 Task: Search one way flight ticket for 1 adult, 6 children, 1 infant in seat and 1 infant on lap in business from Unalaska: Unalaska Airport (tom Madsen/dutch Harbor Airport) to New Bern: Coastal Carolina Regional Airport (was Craven County Regional) on 5-4-2023. Choice of flights is Alaska. Number of bags: 8 checked bags. Price is upto 45000. Outbound departure time preference is 9:30.
Action: Mouse moved to (382, 322)
Screenshot: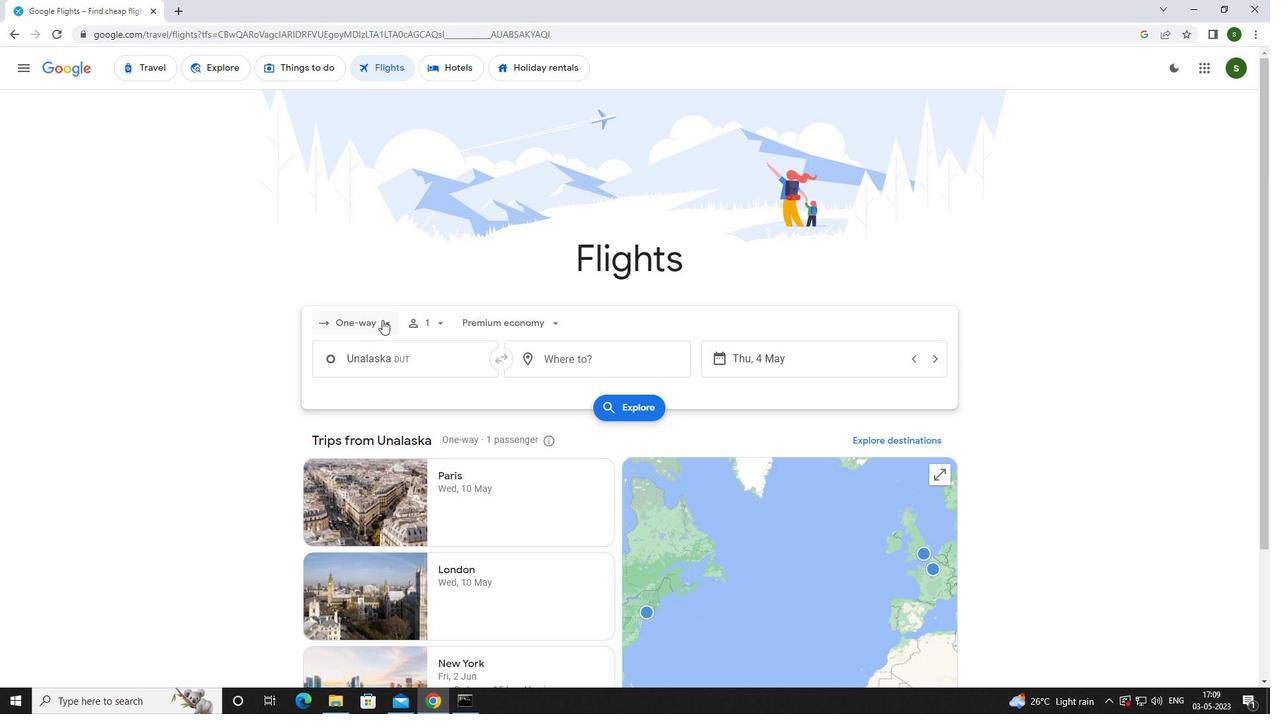 
Action: Mouse pressed left at (382, 322)
Screenshot: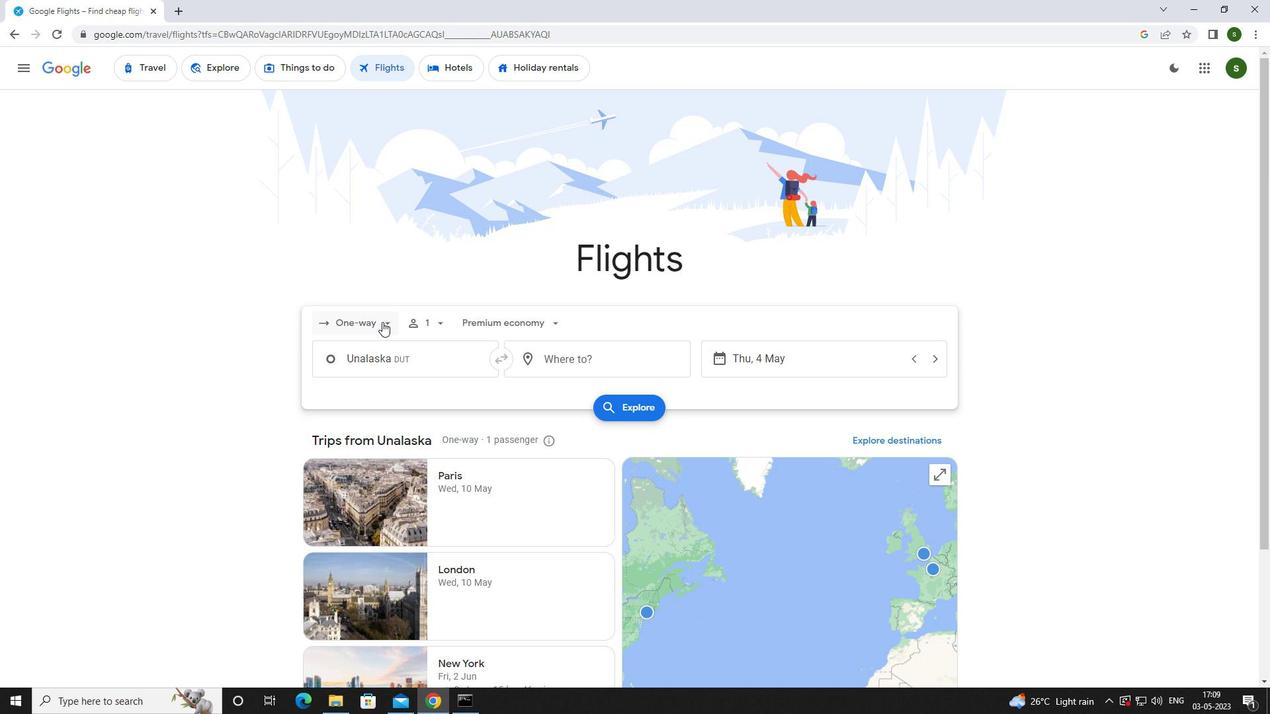 
Action: Mouse moved to (393, 375)
Screenshot: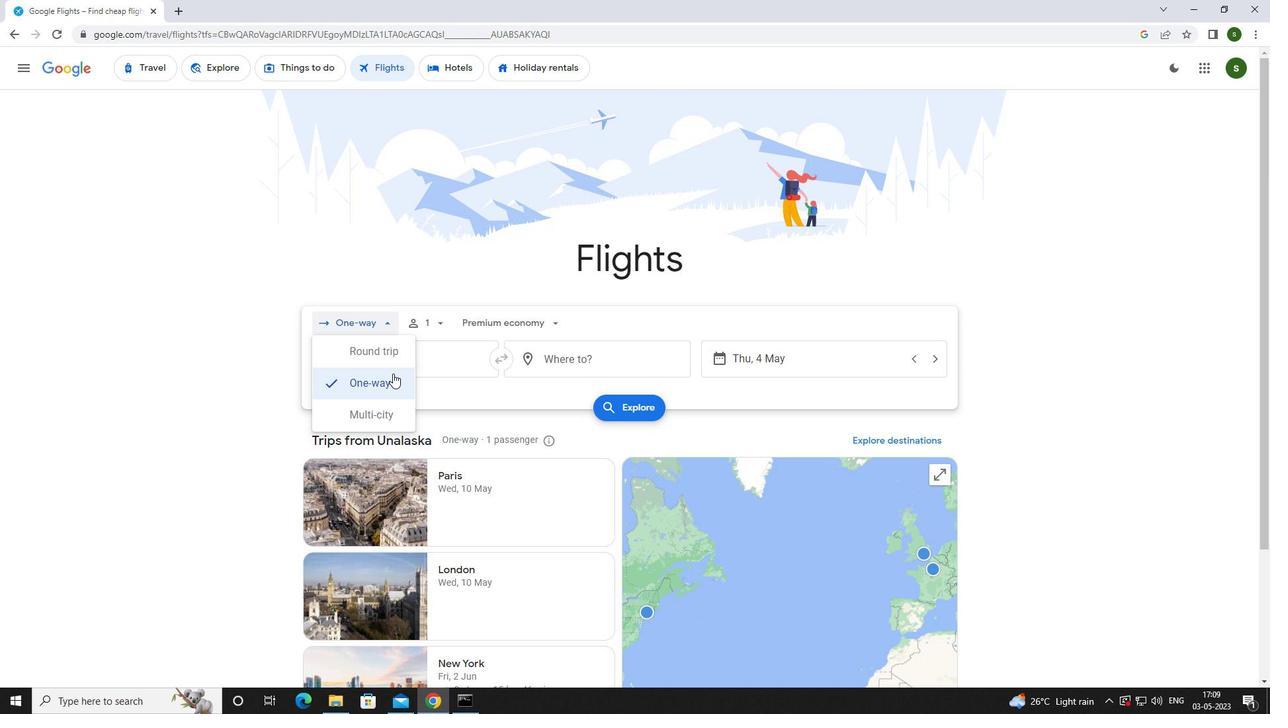 
Action: Mouse pressed left at (393, 375)
Screenshot: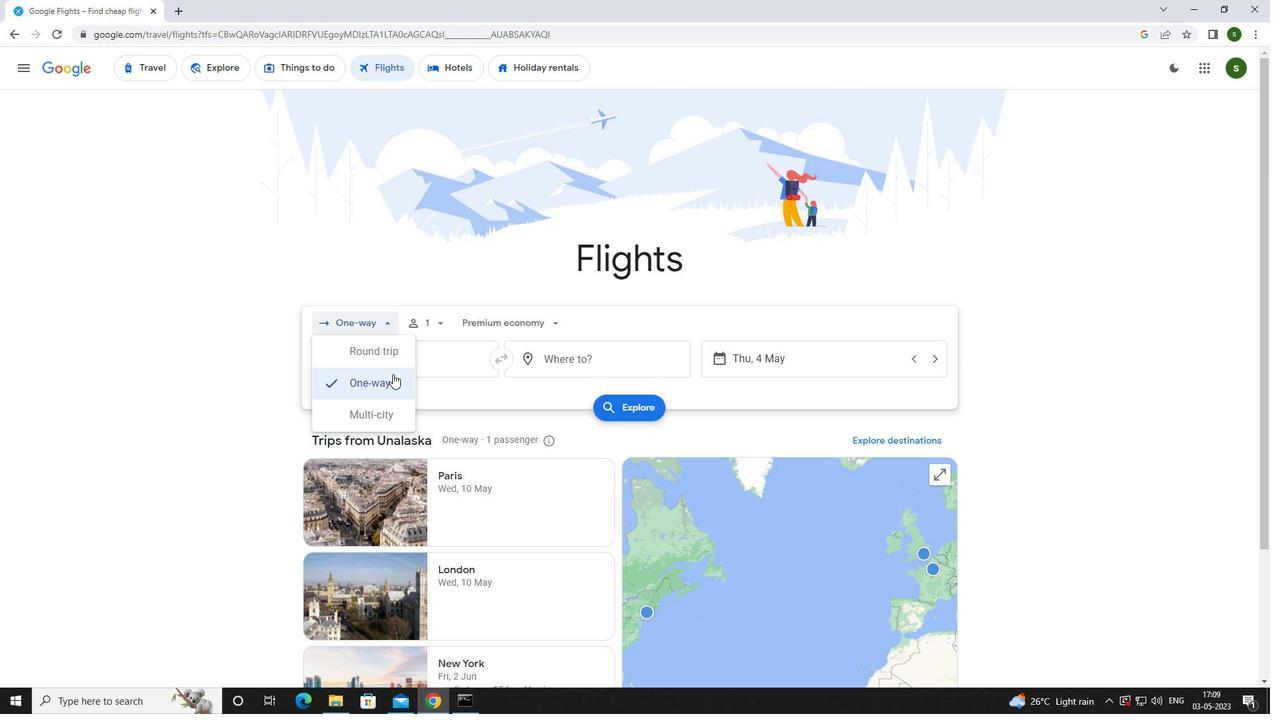 
Action: Mouse moved to (439, 324)
Screenshot: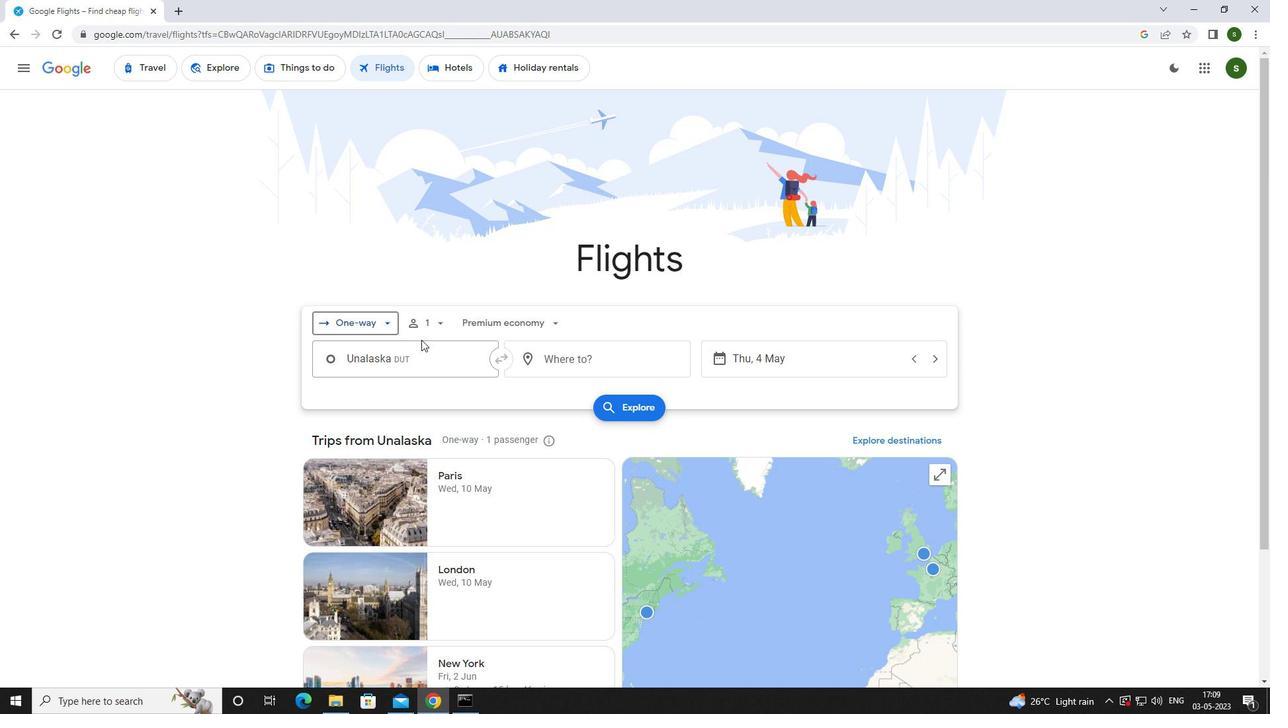 
Action: Mouse pressed left at (439, 324)
Screenshot: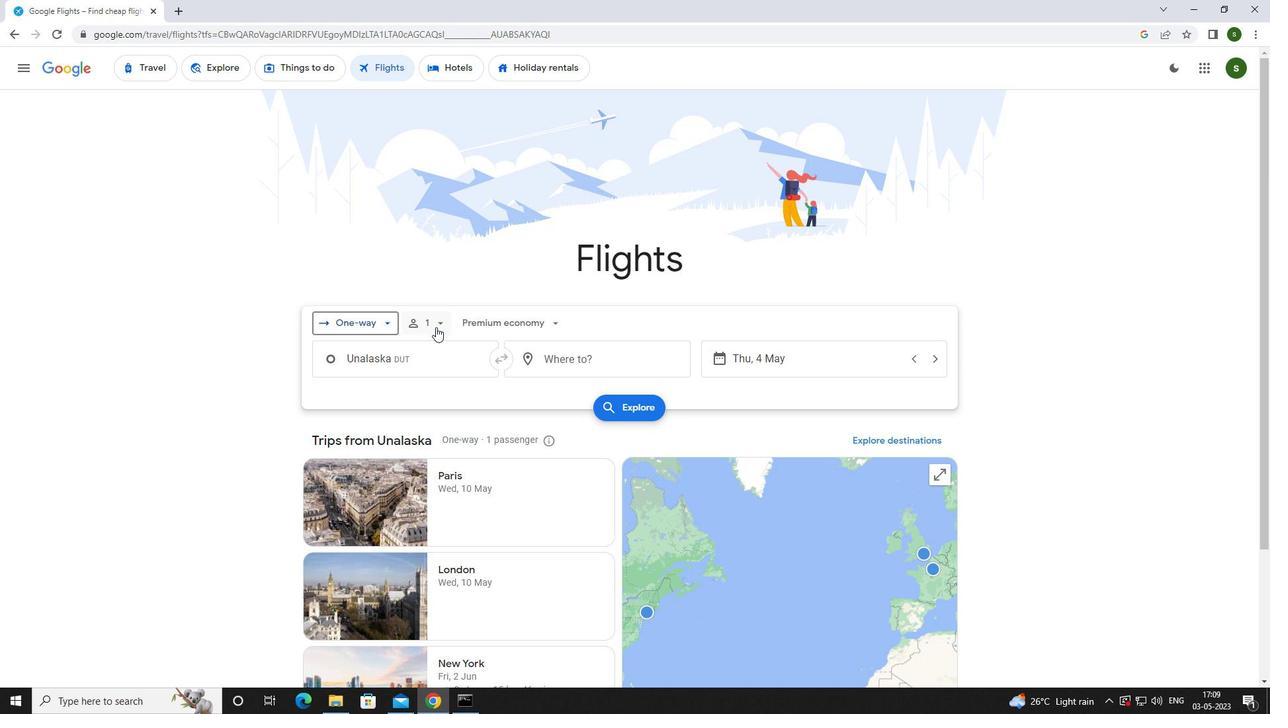 
Action: Mouse moved to (540, 388)
Screenshot: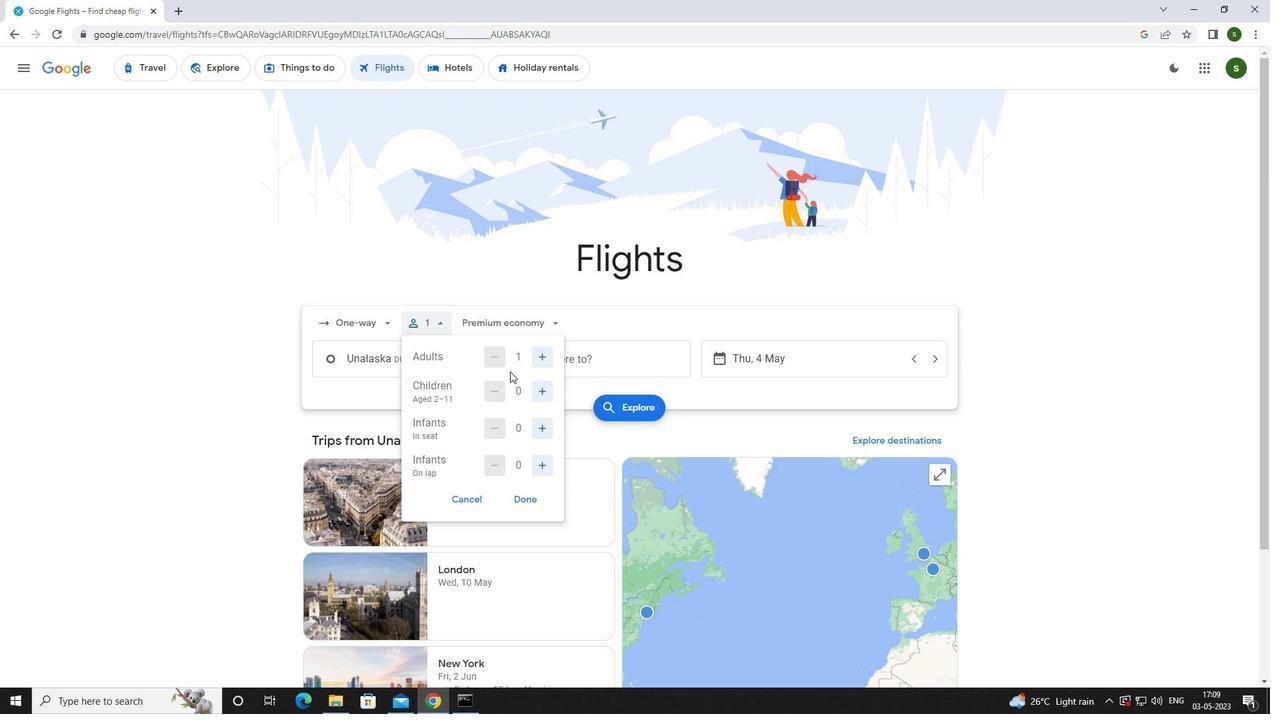 
Action: Mouse pressed left at (540, 388)
Screenshot: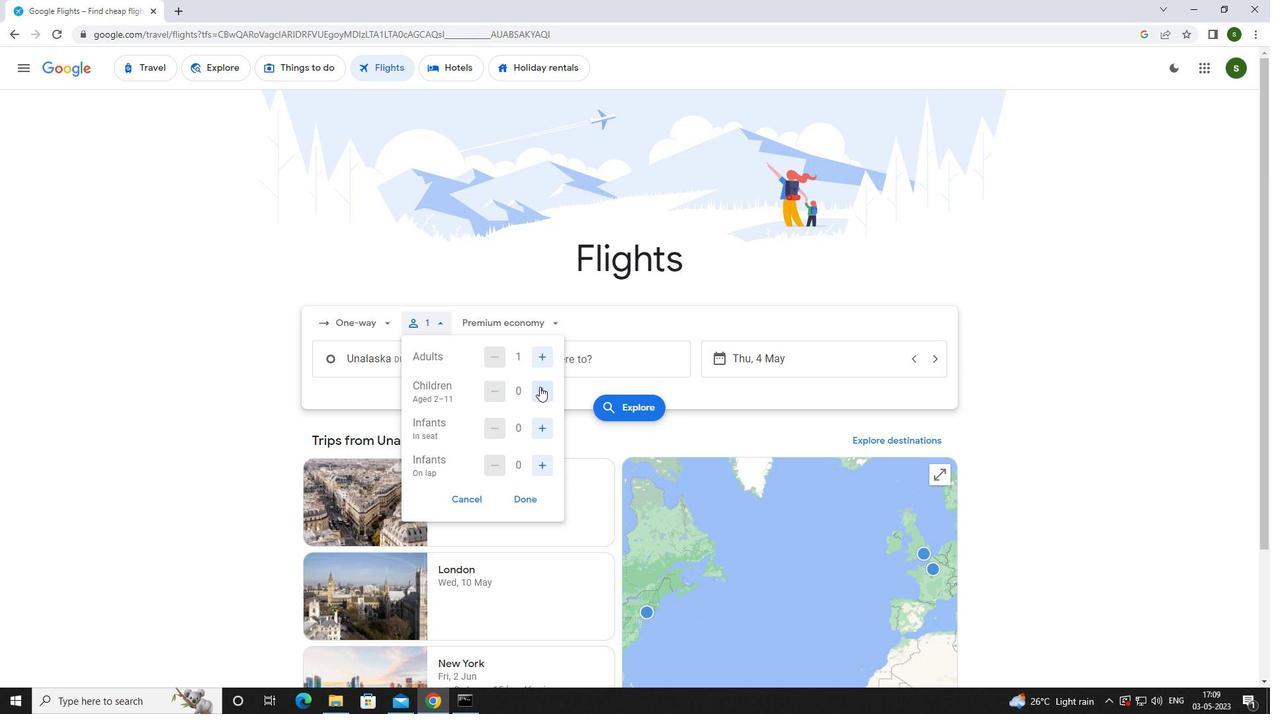
Action: Mouse pressed left at (540, 388)
Screenshot: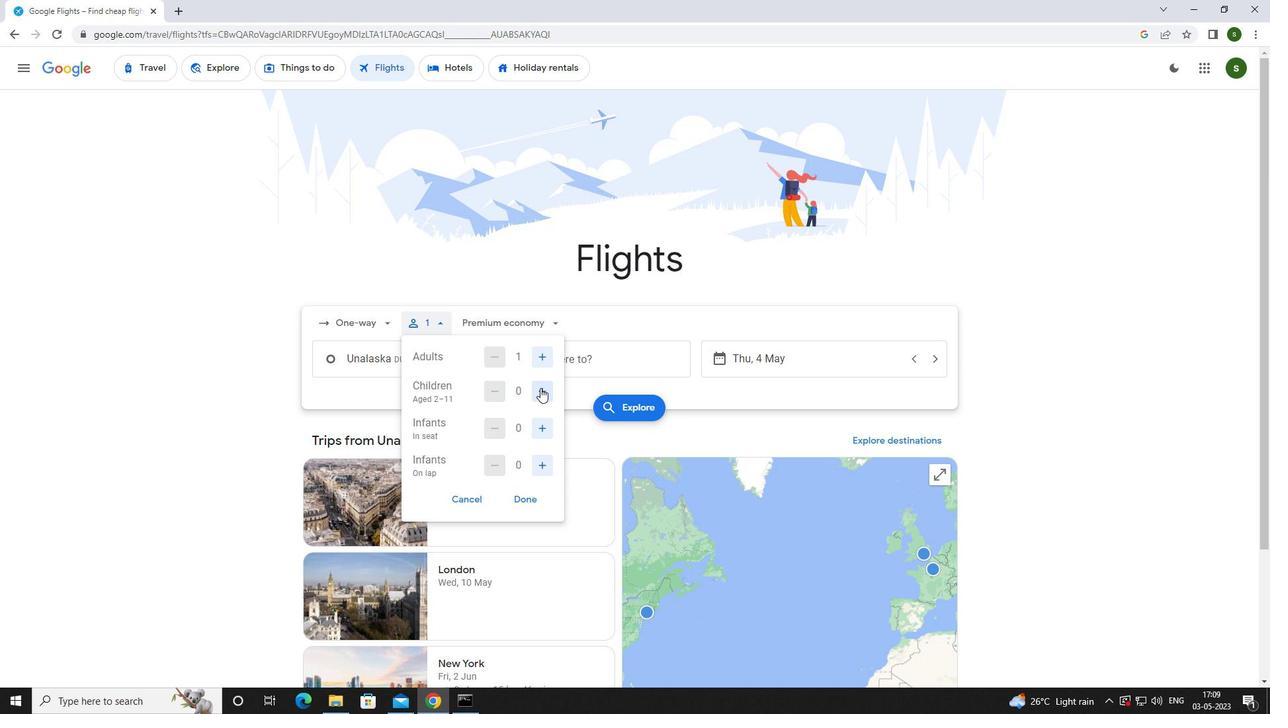 
Action: Mouse pressed left at (540, 388)
Screenshot: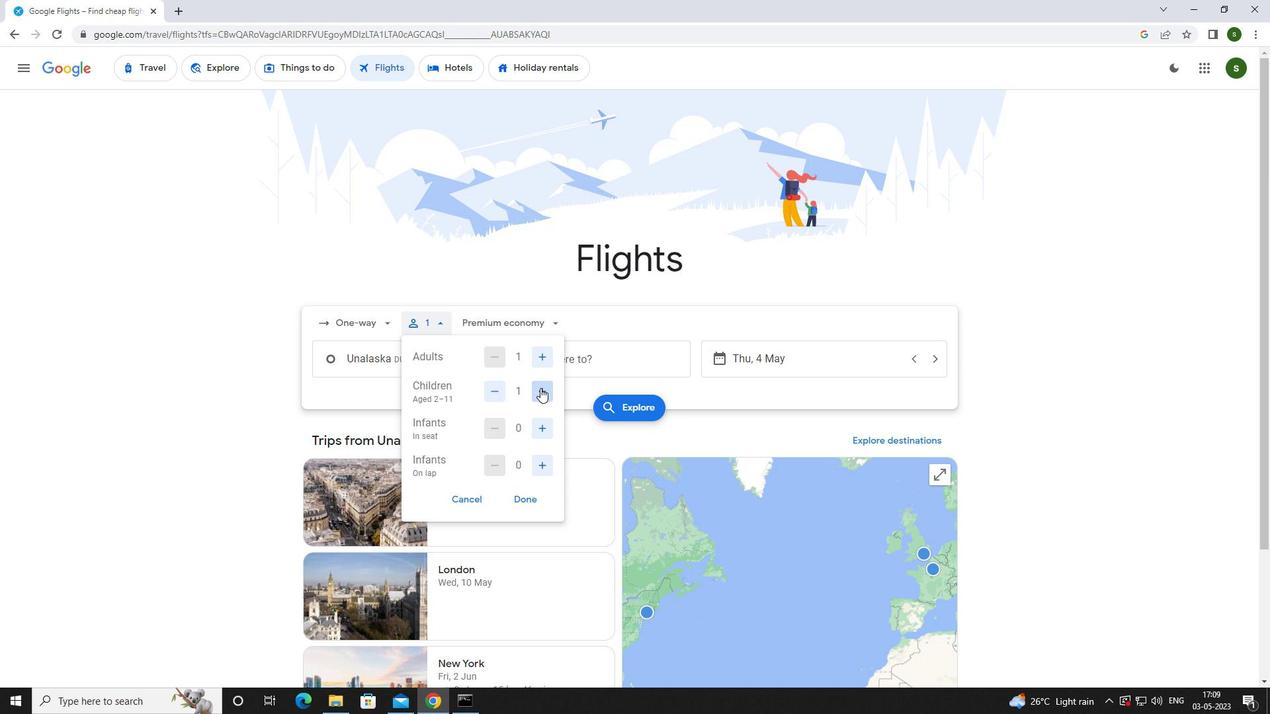 
Action: Mouse pressed left at (540, 388)
Screenshot: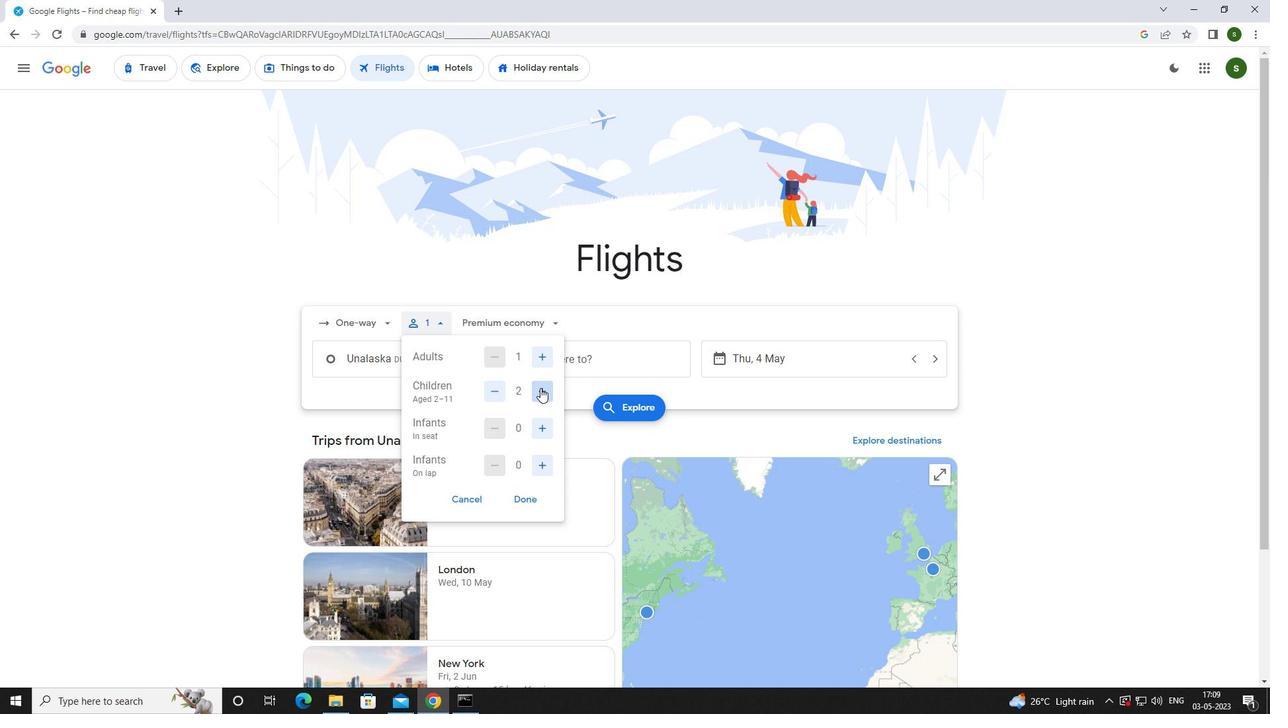 
Action: Mouse pressed left at (540, 388)
Screenshot: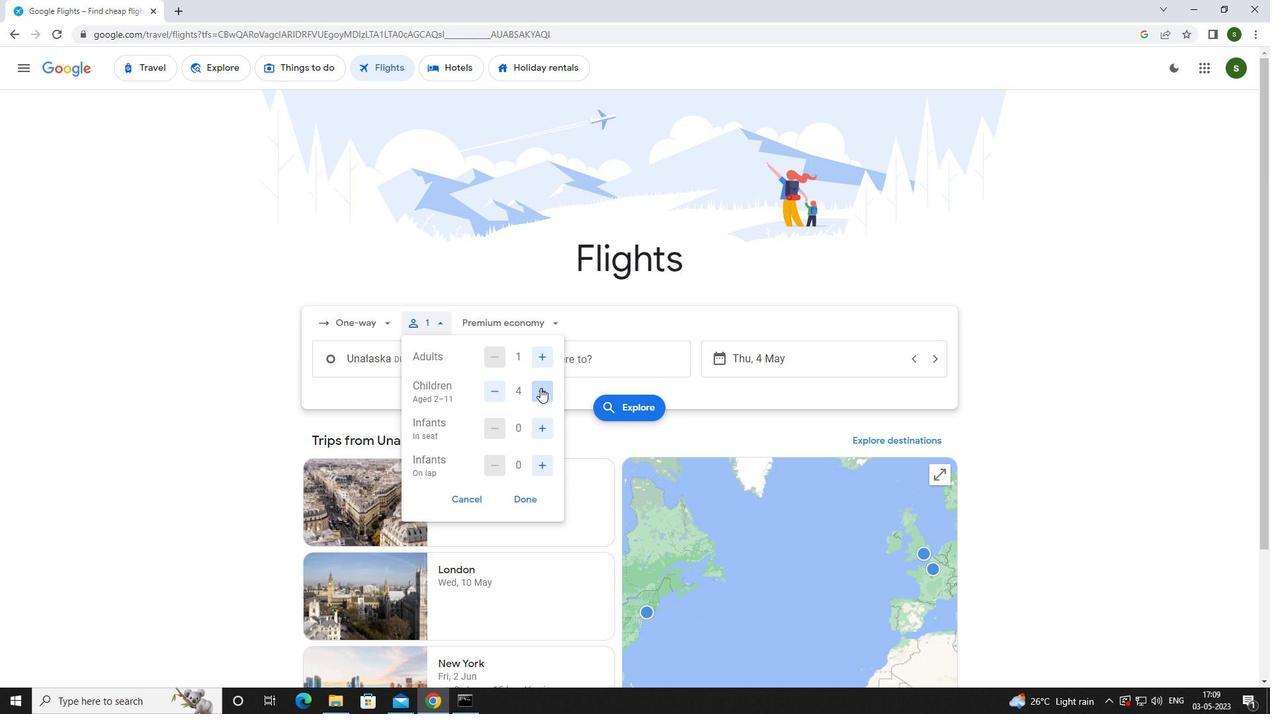 
Action: Mouse pressed left at (540, 388)
Screenshot: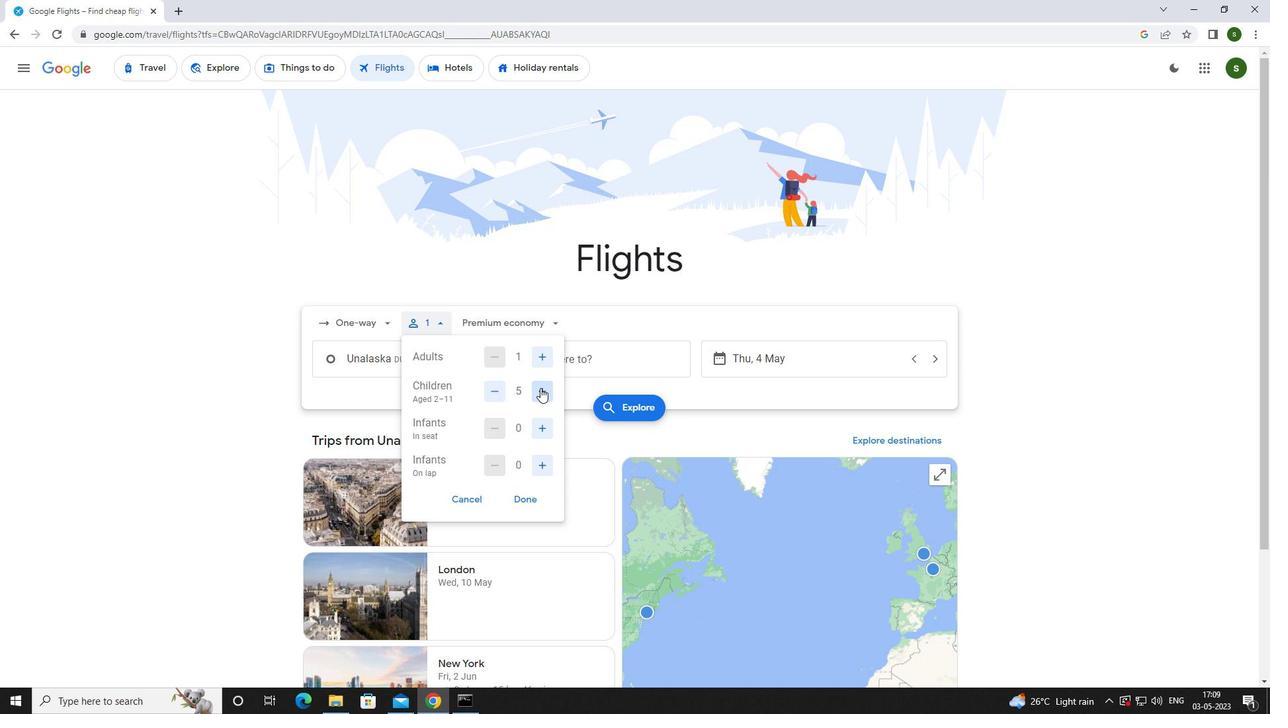 
Action: Mouse moved to (545, 419)
Screenshot: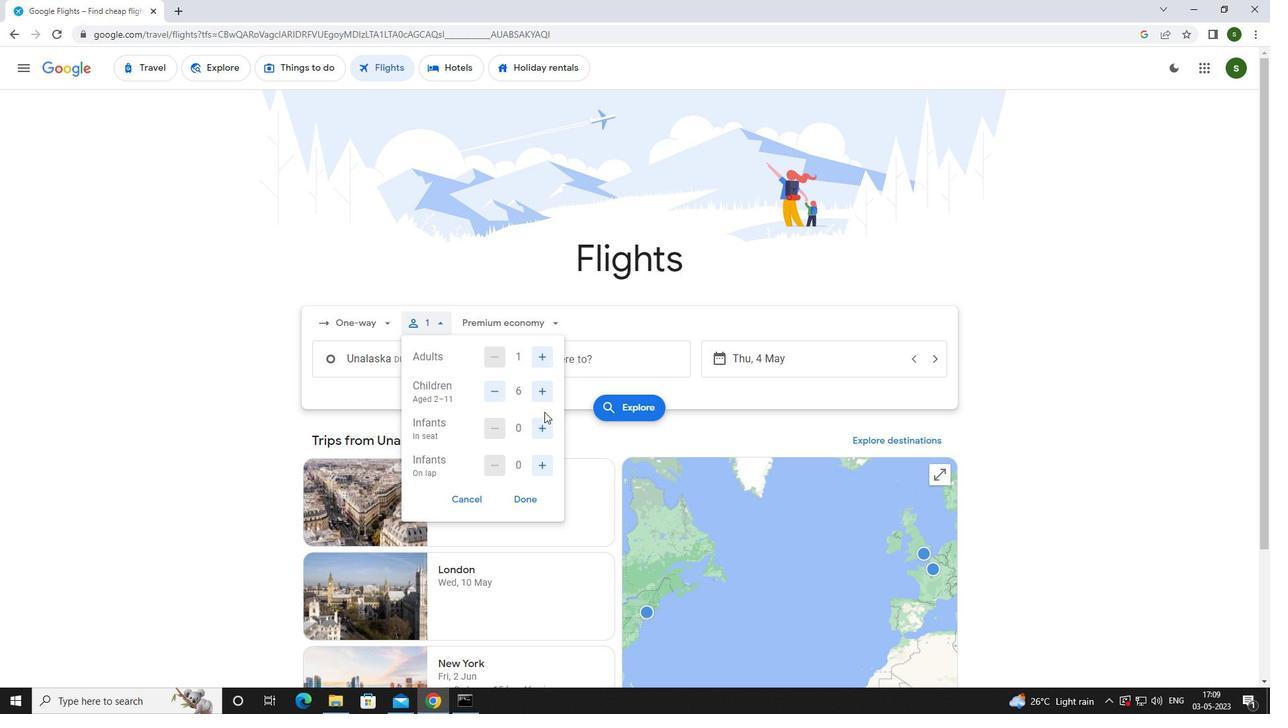 
Action: Mouse pressed left at (545, 419)
Screenshot: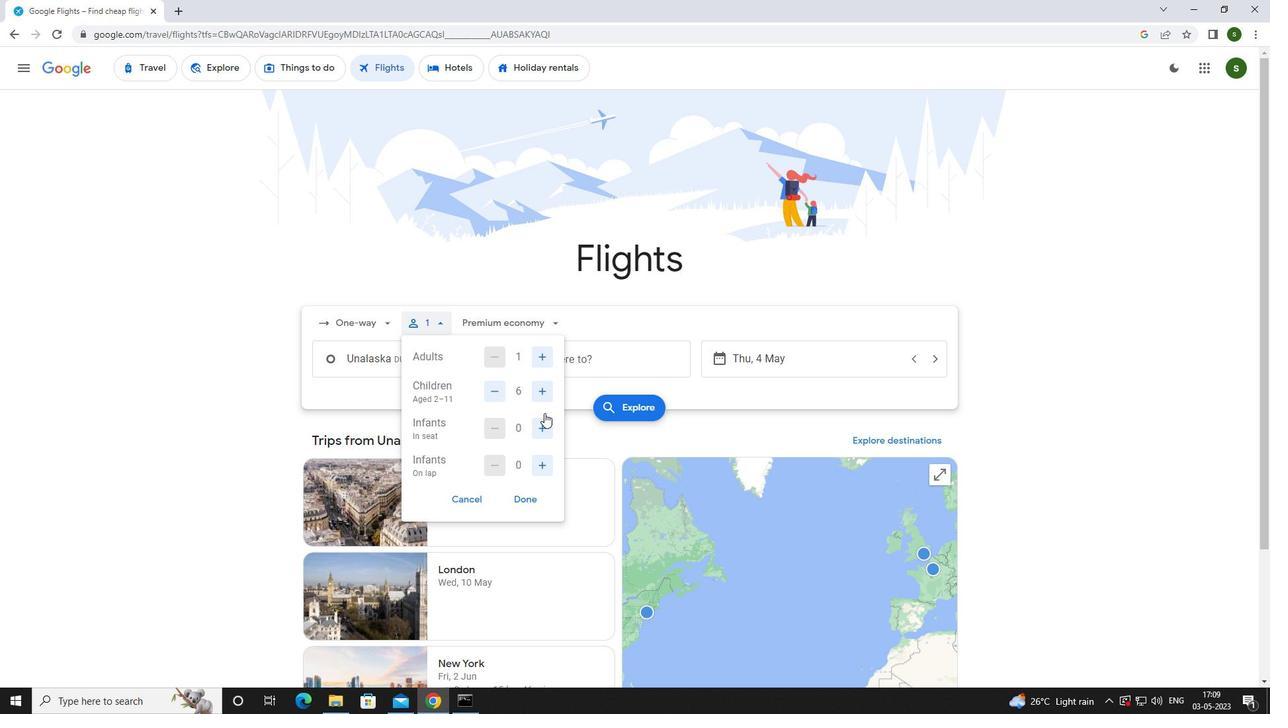 
Action: Mouse moved to (549, 458)
Screenshot: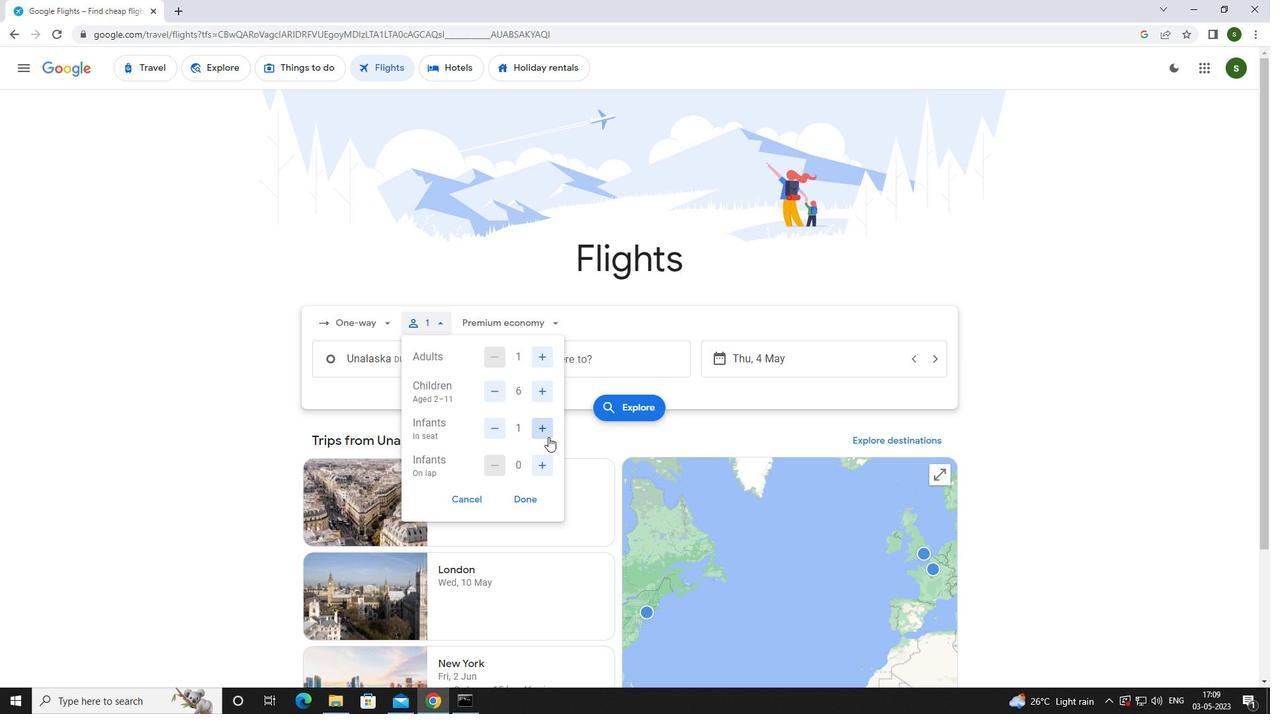 
Action: Mouse pressed left at (549, 458)
Screenshot: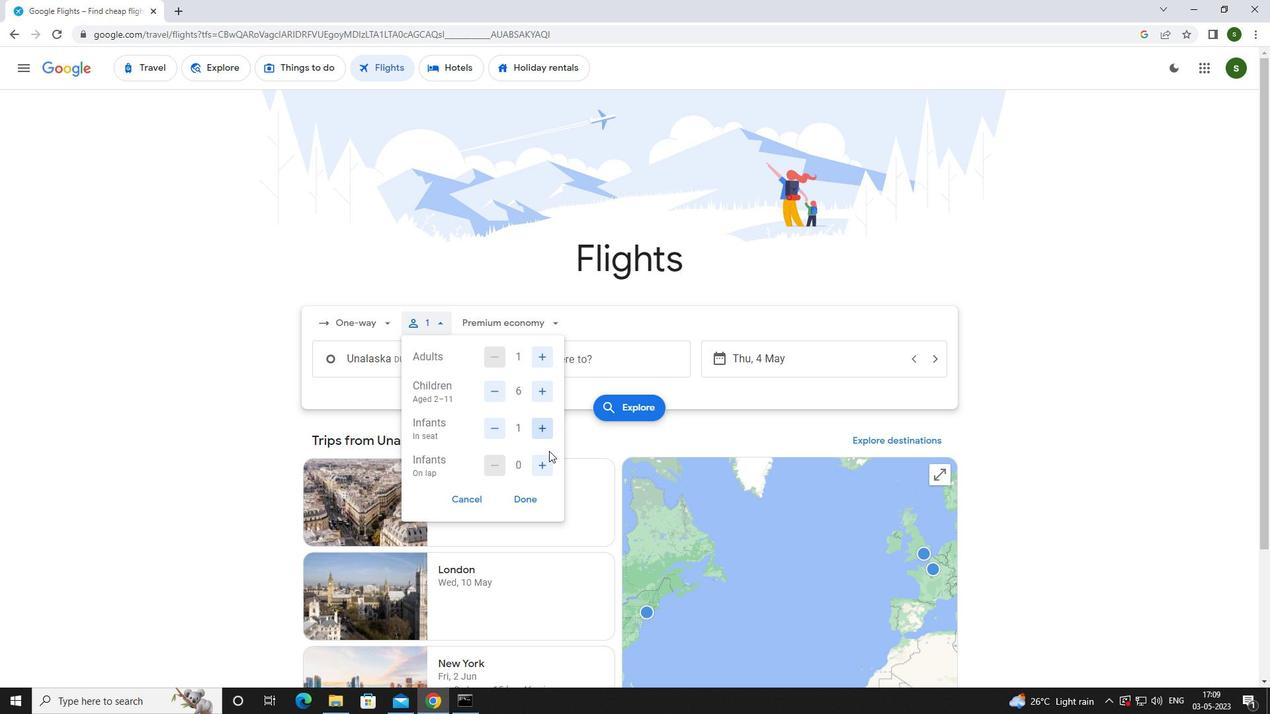 
Action: Mouse moved to (529, 325)
Screenshot: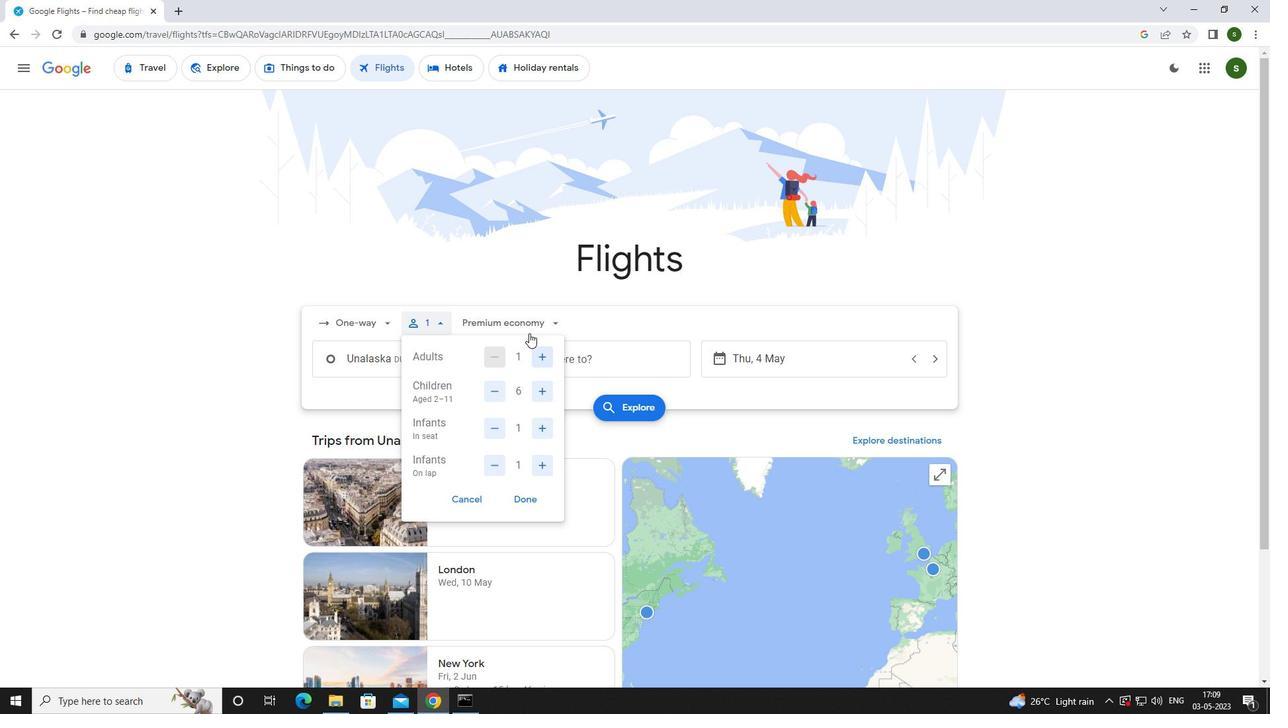 
Action: Mouse pressed left at (529, 325)
Screenshot: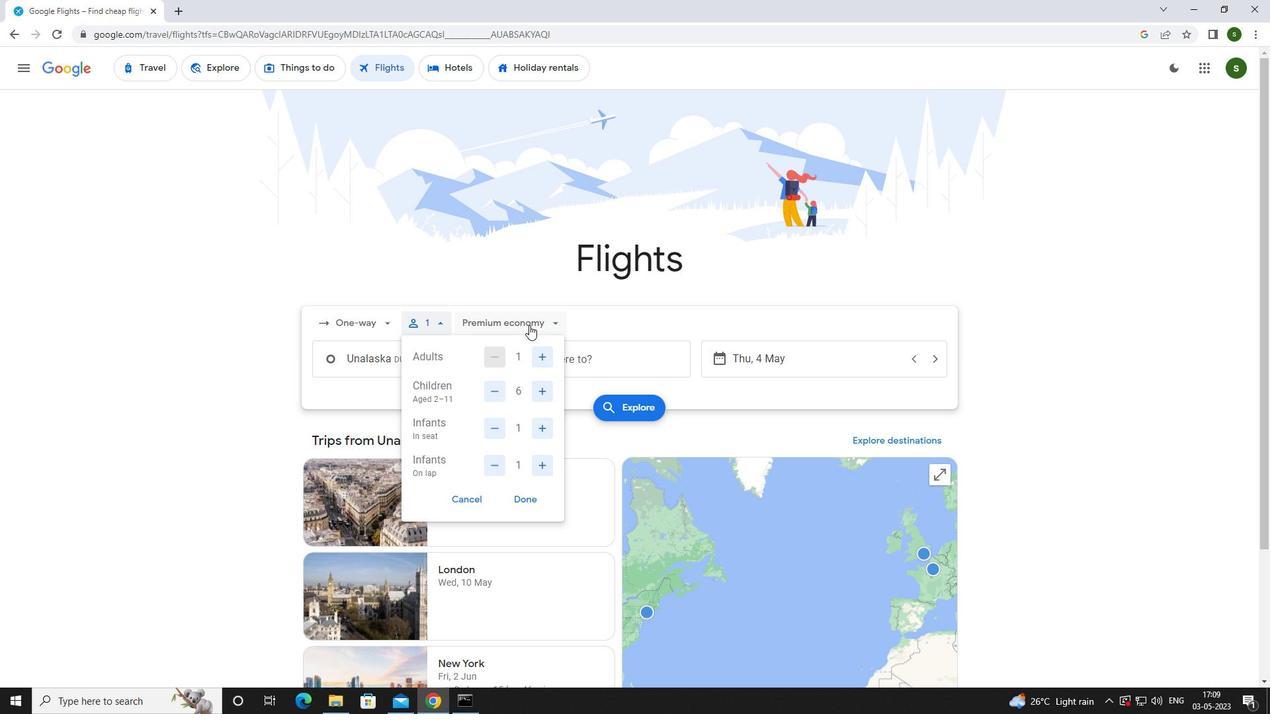 
Action: Mouse moved to (526, 414)
Screenshot: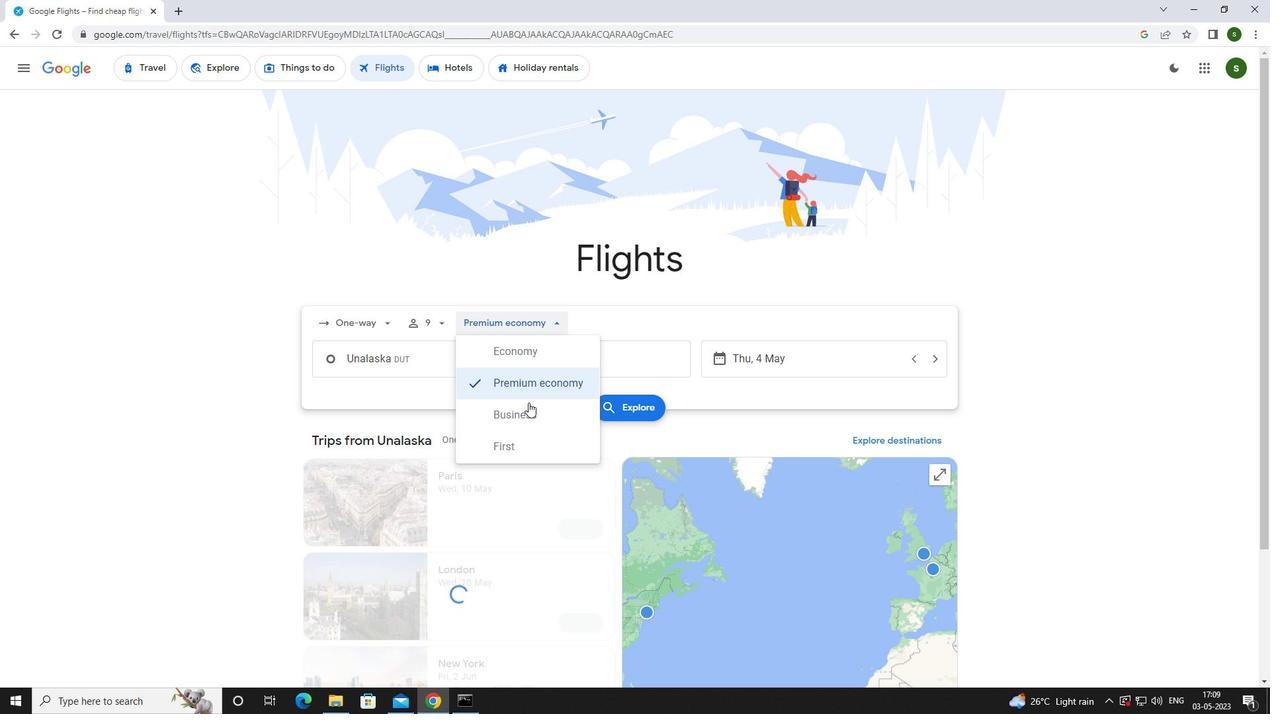 
Action: Mouse pressed left at (526, 414)
Screenshot: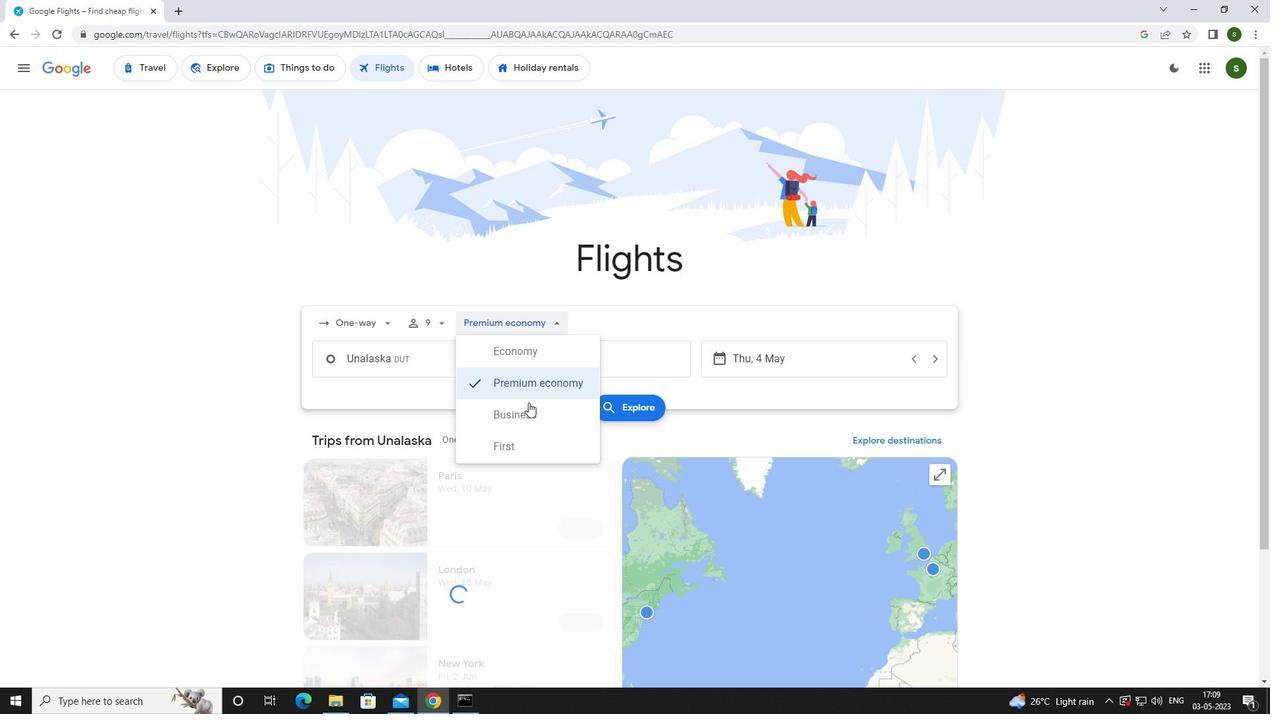 
Action: Mouse moved to (441, 357)
Screenshot: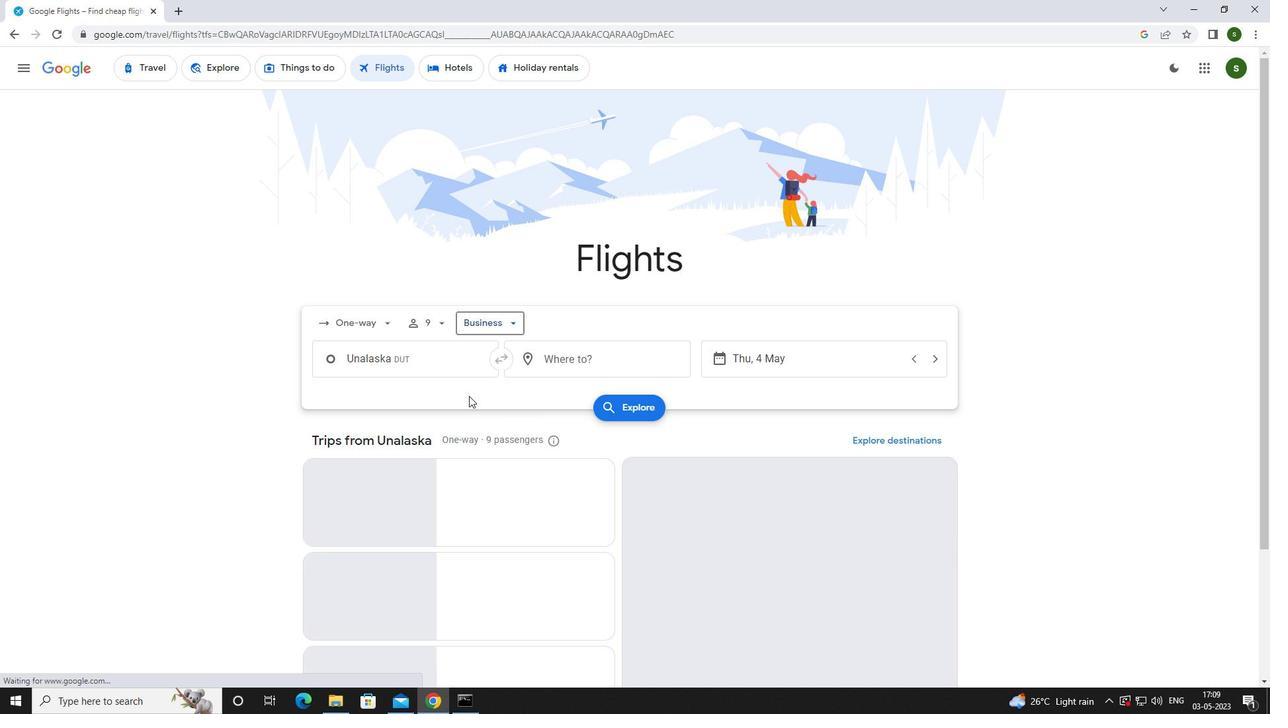 
Action: Mouse pressed left at (441, 357)
Screenshot: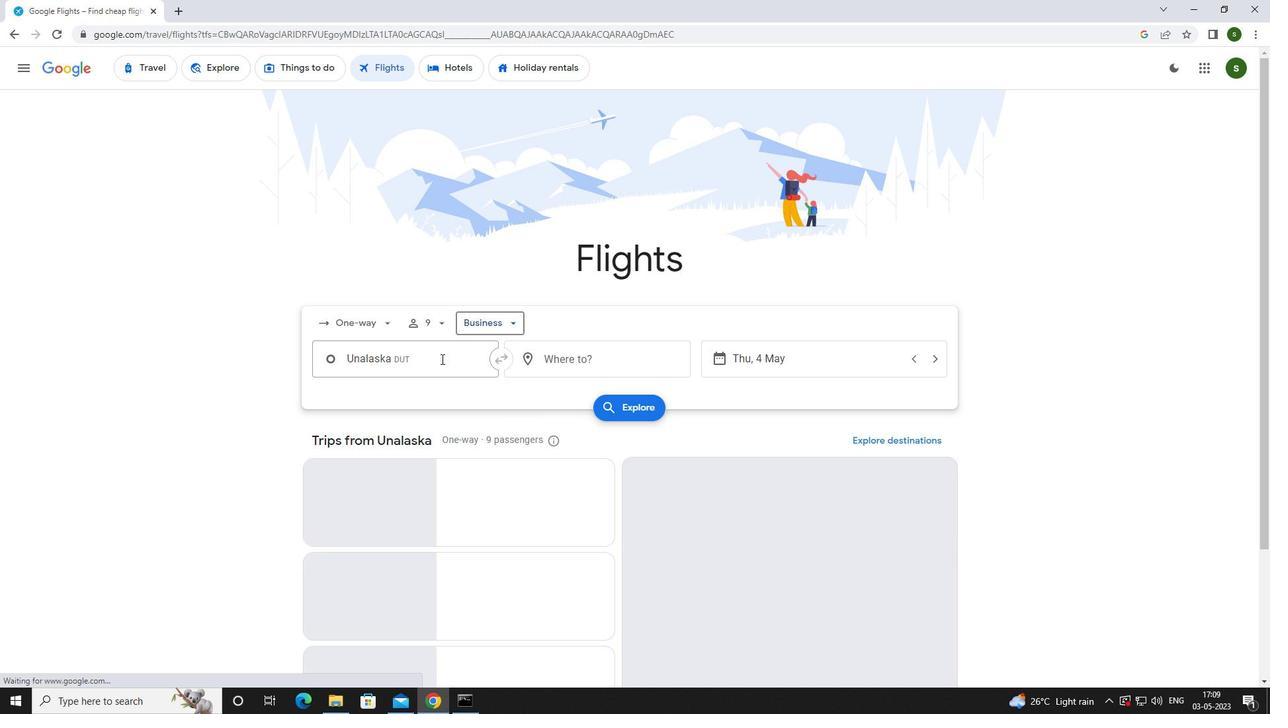 
Action: Mouse moved to (441, 357)
Screenshot: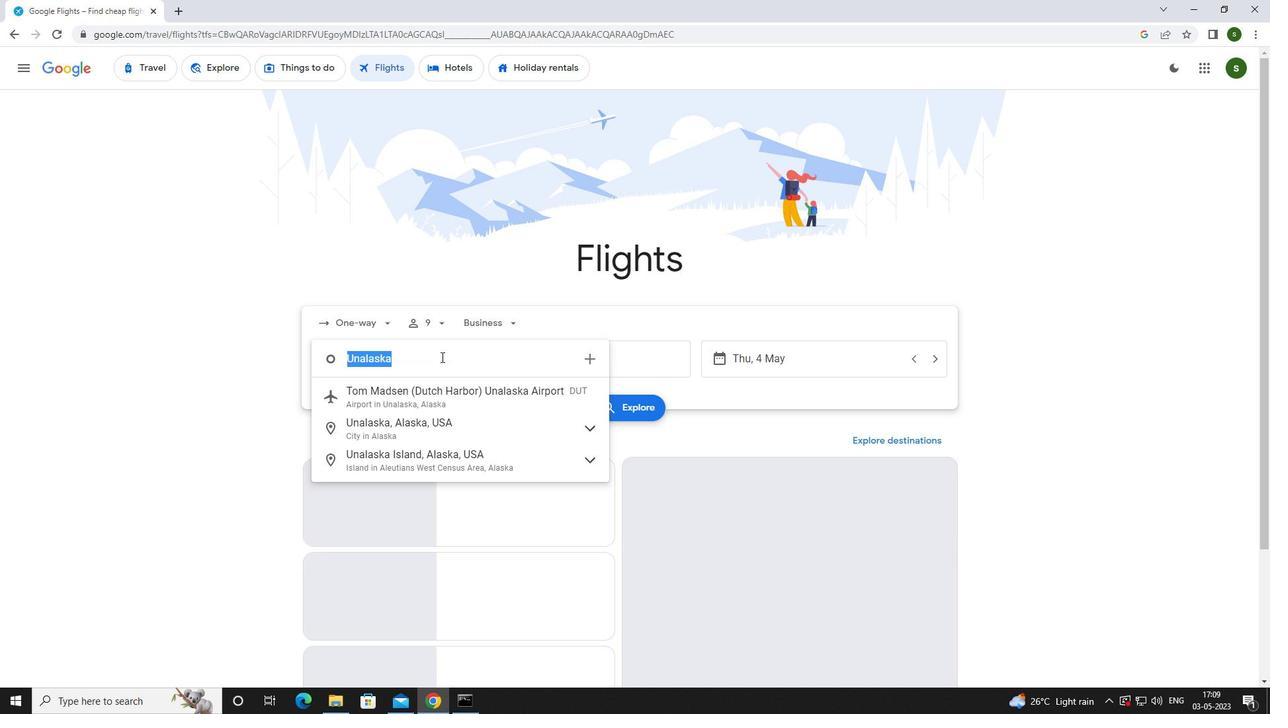 
Action: Key pressed <Key.caps_lock>u<Key.caps_lock>nalaska
Screenshot: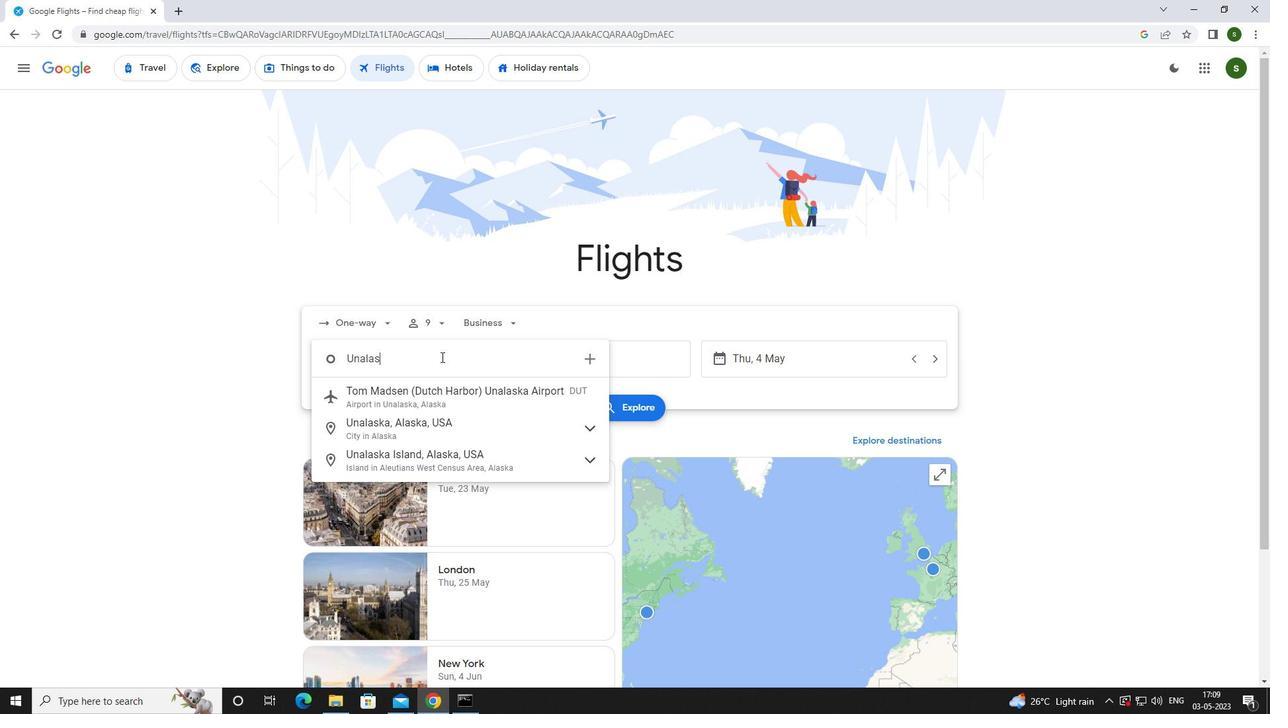 
Action: Mouse moved to (459, 406)
Screenshot: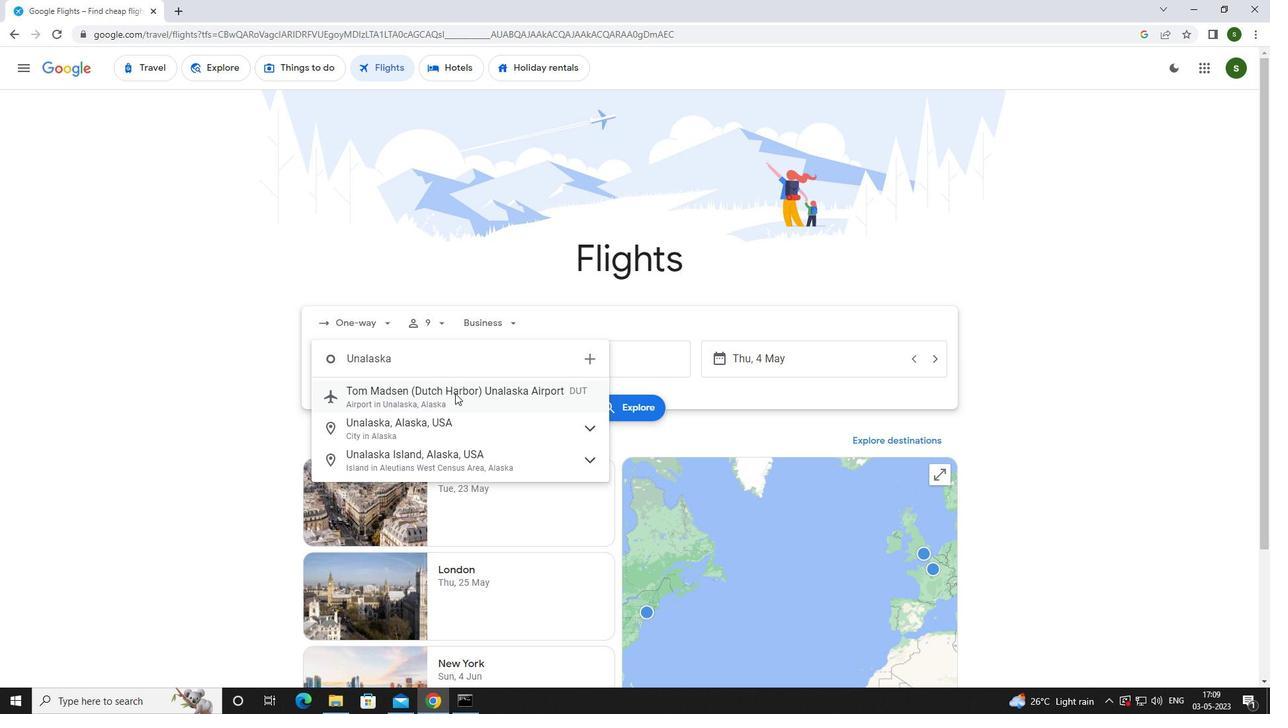 
Action: Mouse pressed left at (459, 406)
Screenshot: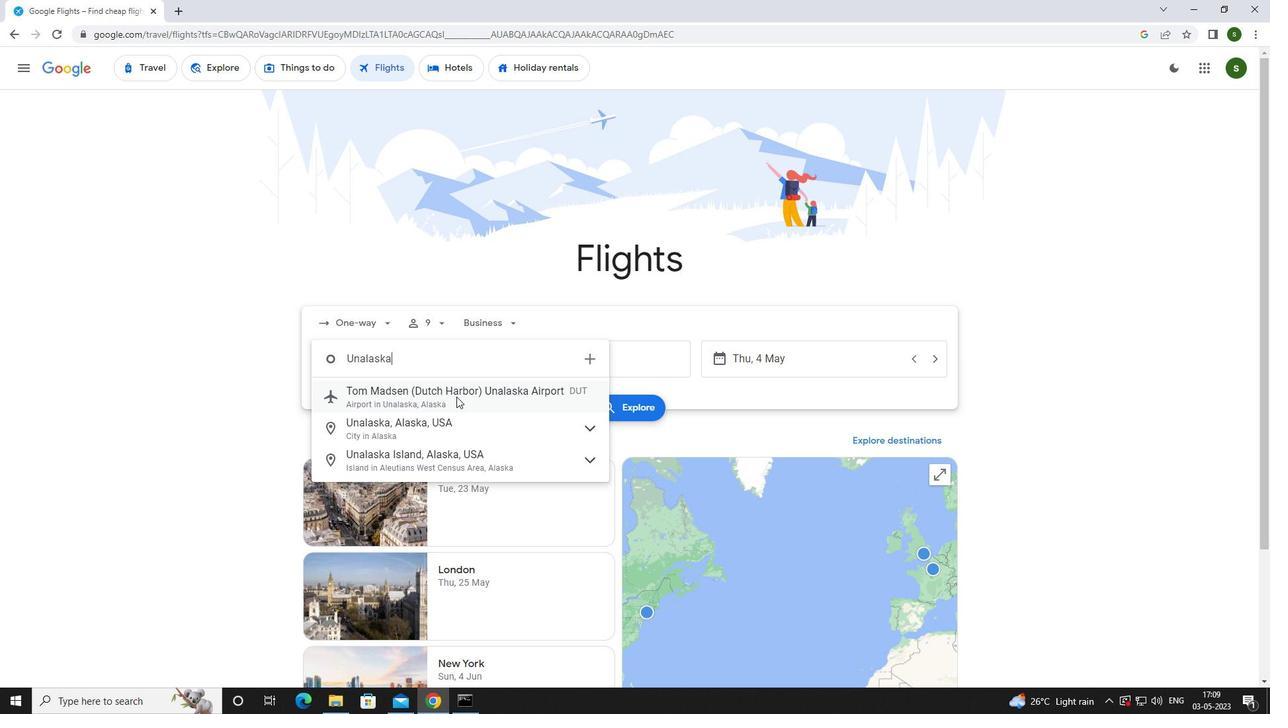 
Action: Mouse moved to (620, 366)
Screenshot: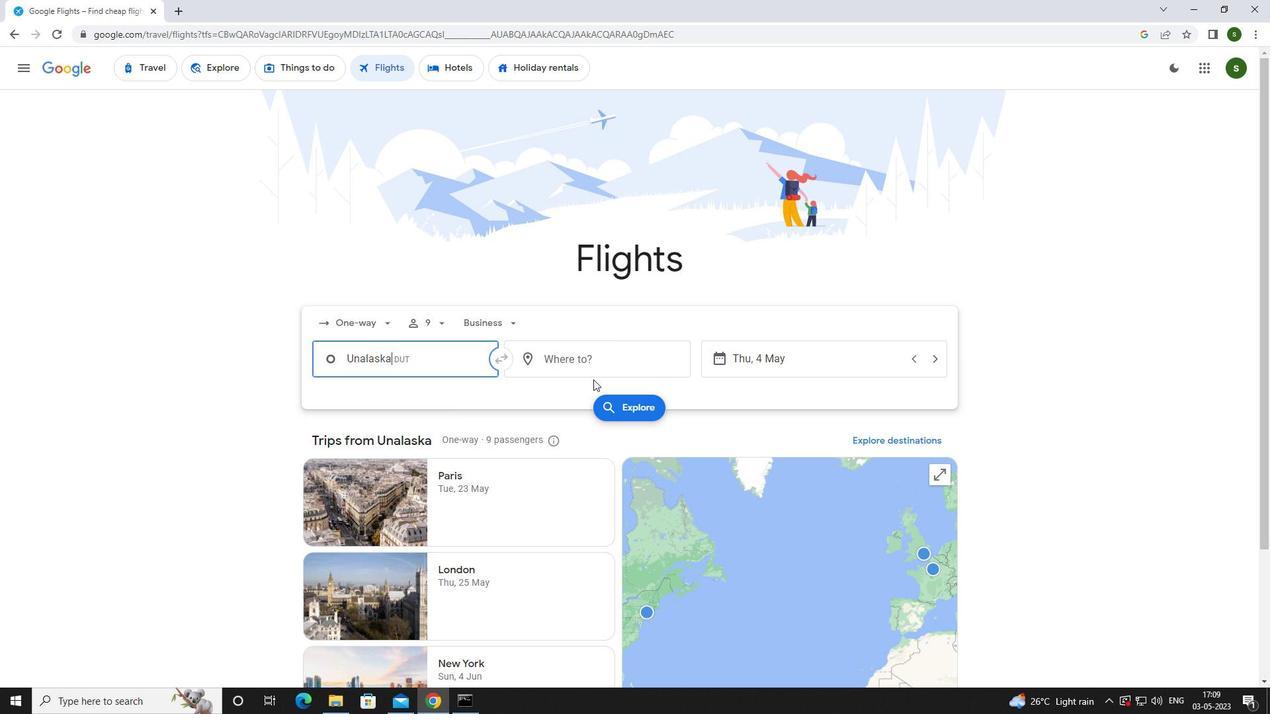 
Action: Mouse pressed left at (620, 366)
Screenshot: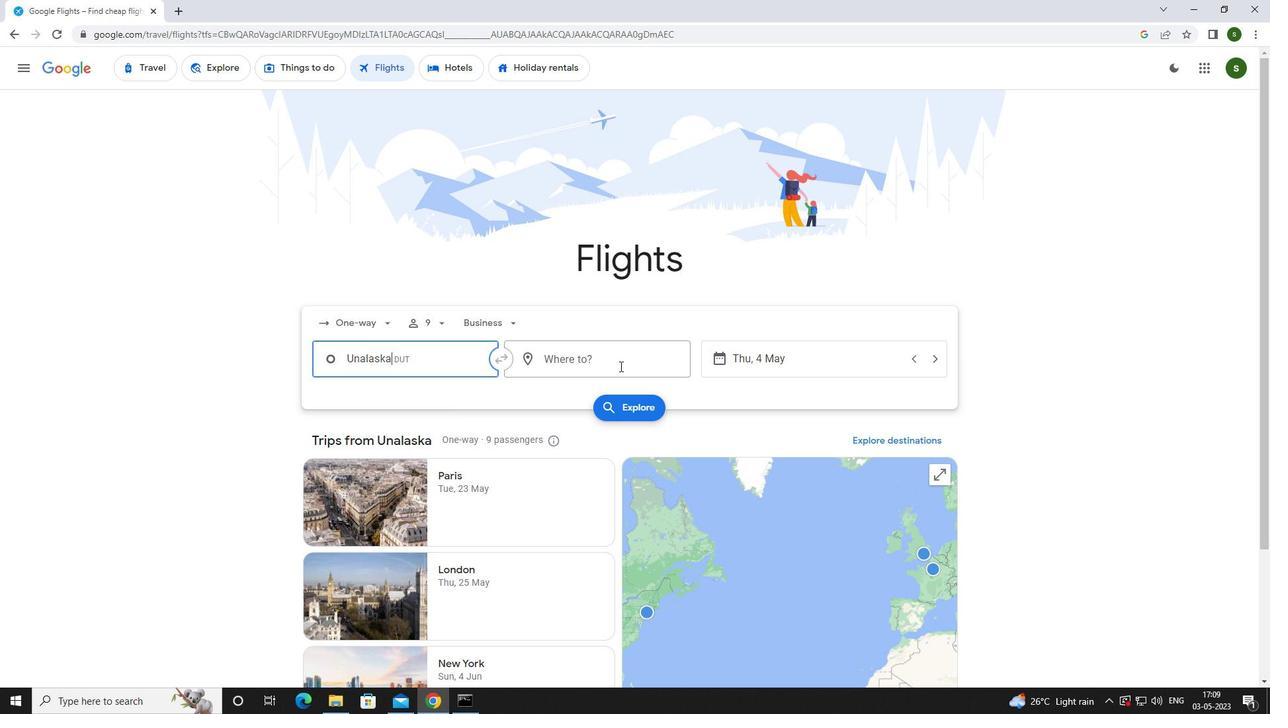 
Action: Mouse moved to (623, 365)
Screenshot: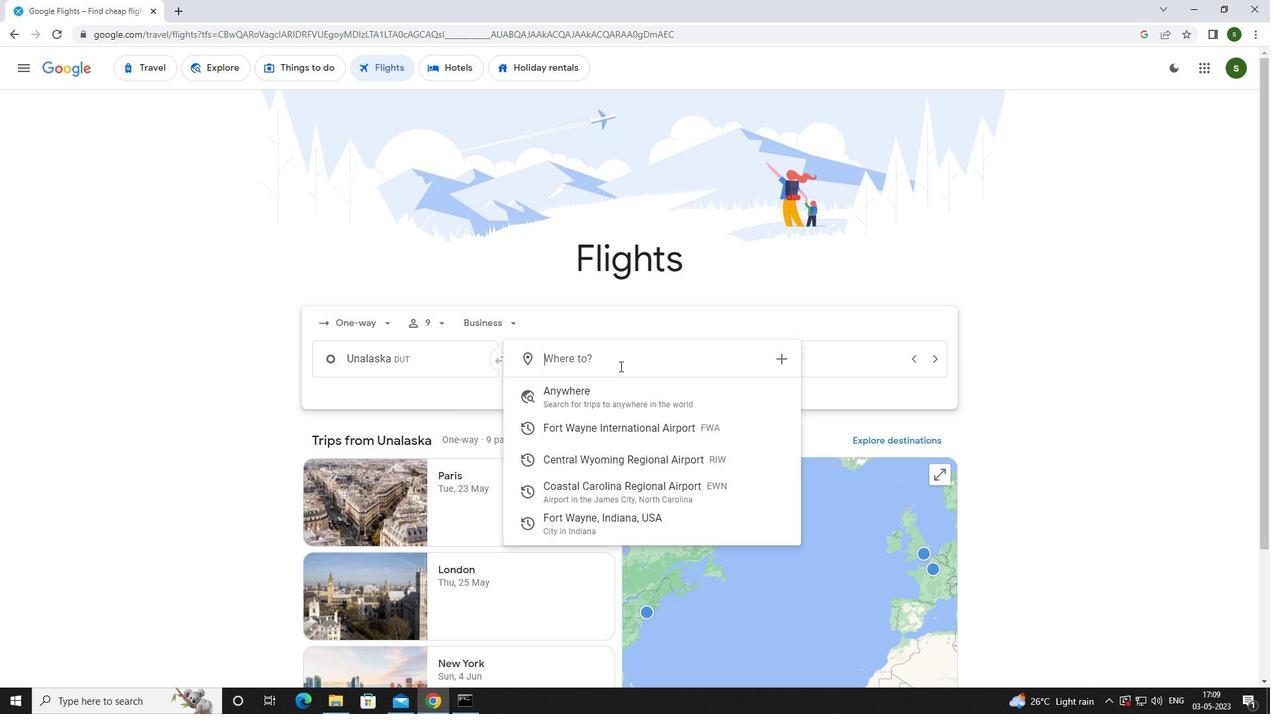 
Action: Key pressed <Key.caps_lock>c<Key.caps_lock>oastal
Screenshot: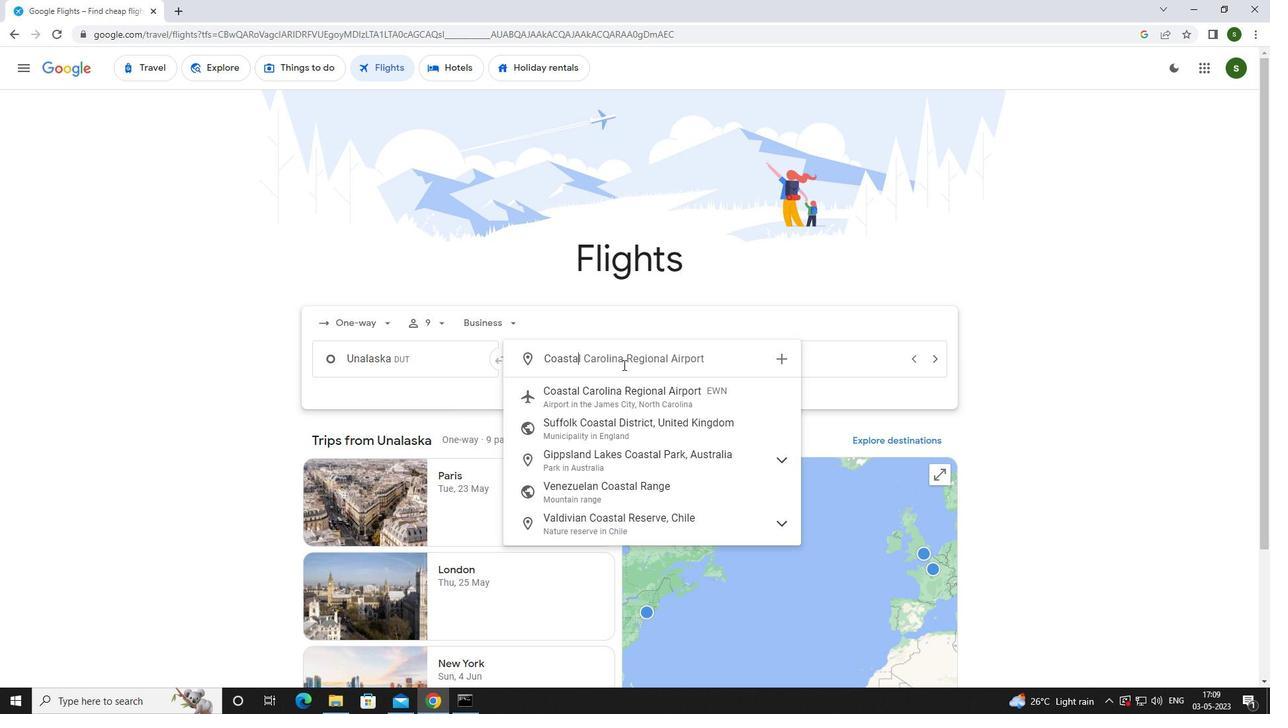 
Action: Mouse moved to (629, 397)
Screenshot: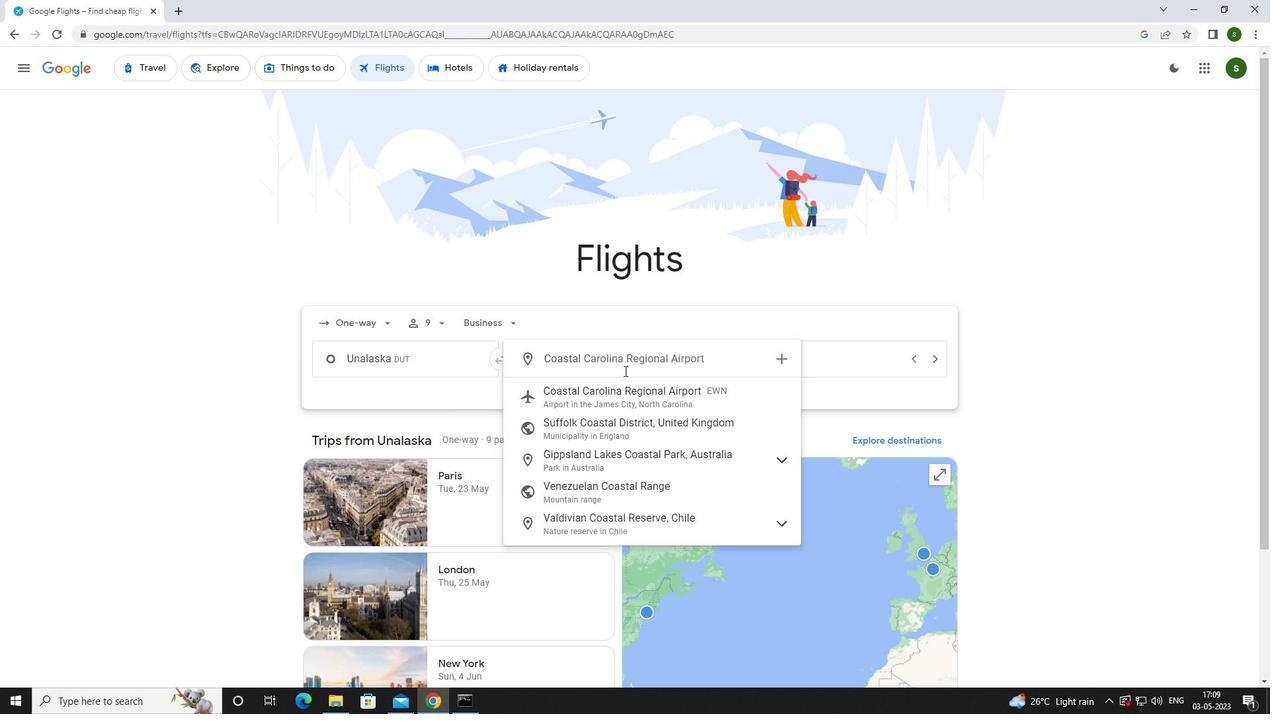 
Action: Mouse pressed left at (629, 397)
Screenshot: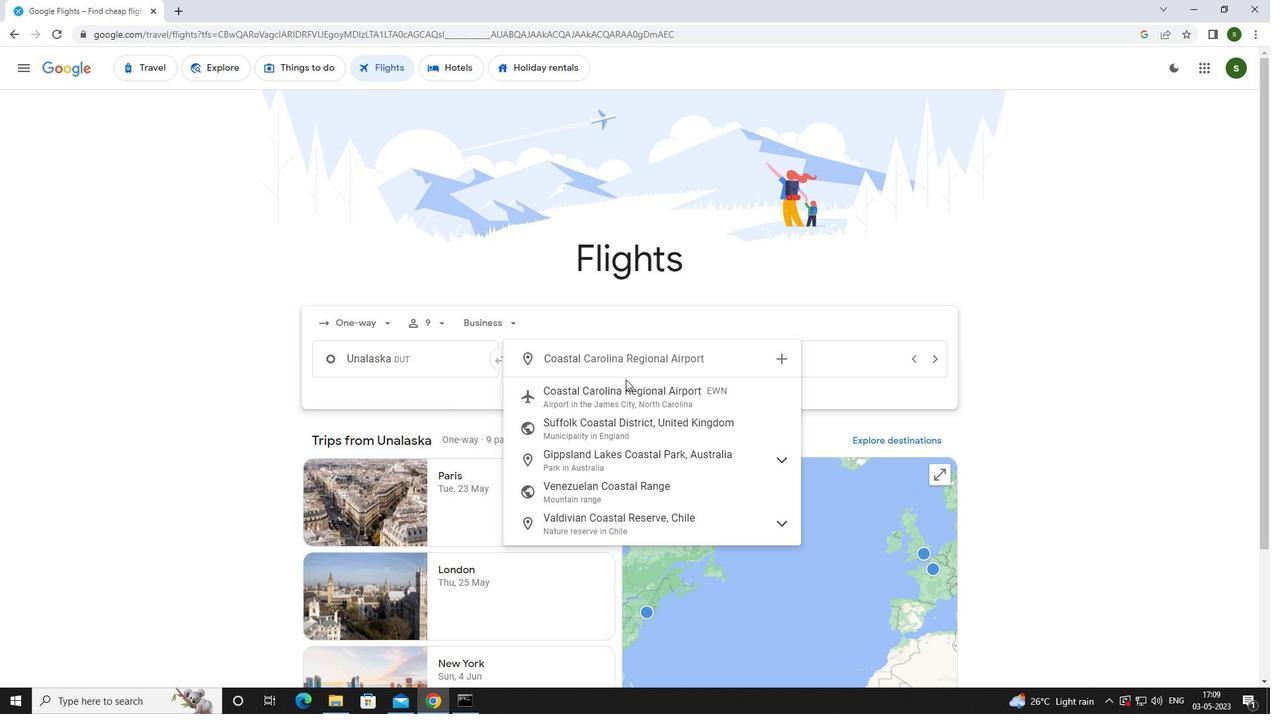 
Action: Mouse moved to (817, 365)
Screenshot: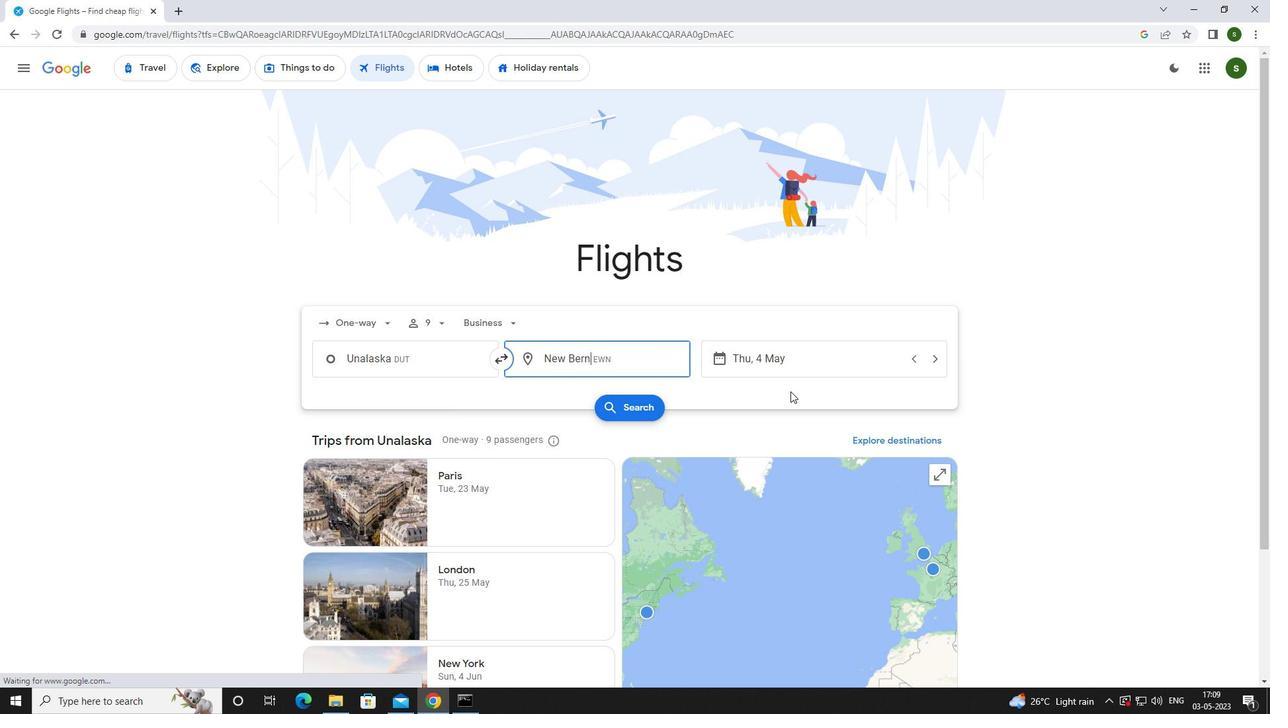 
Action: Mouse pressed left at (817, 365)
Screenshot: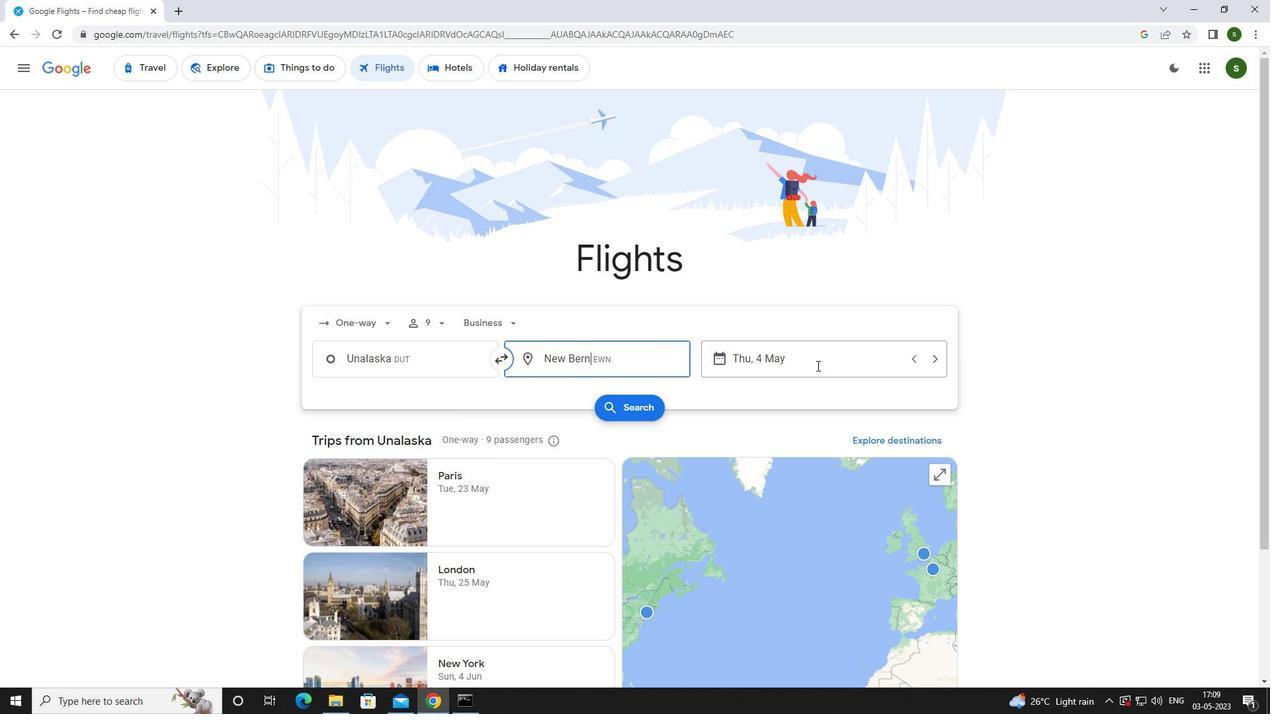
Action: Mouse moved to (612, 446)
Screenshot: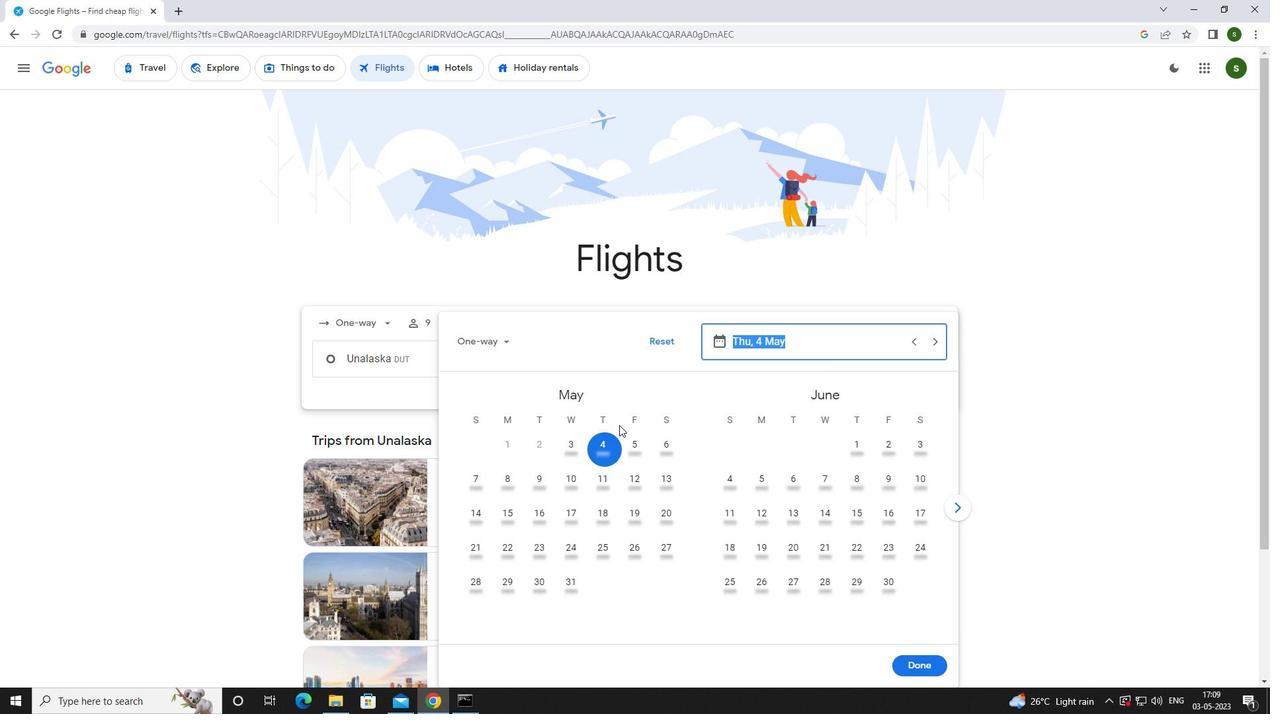 
Action: Mouse pressed left at (612, 446)
Screenshot: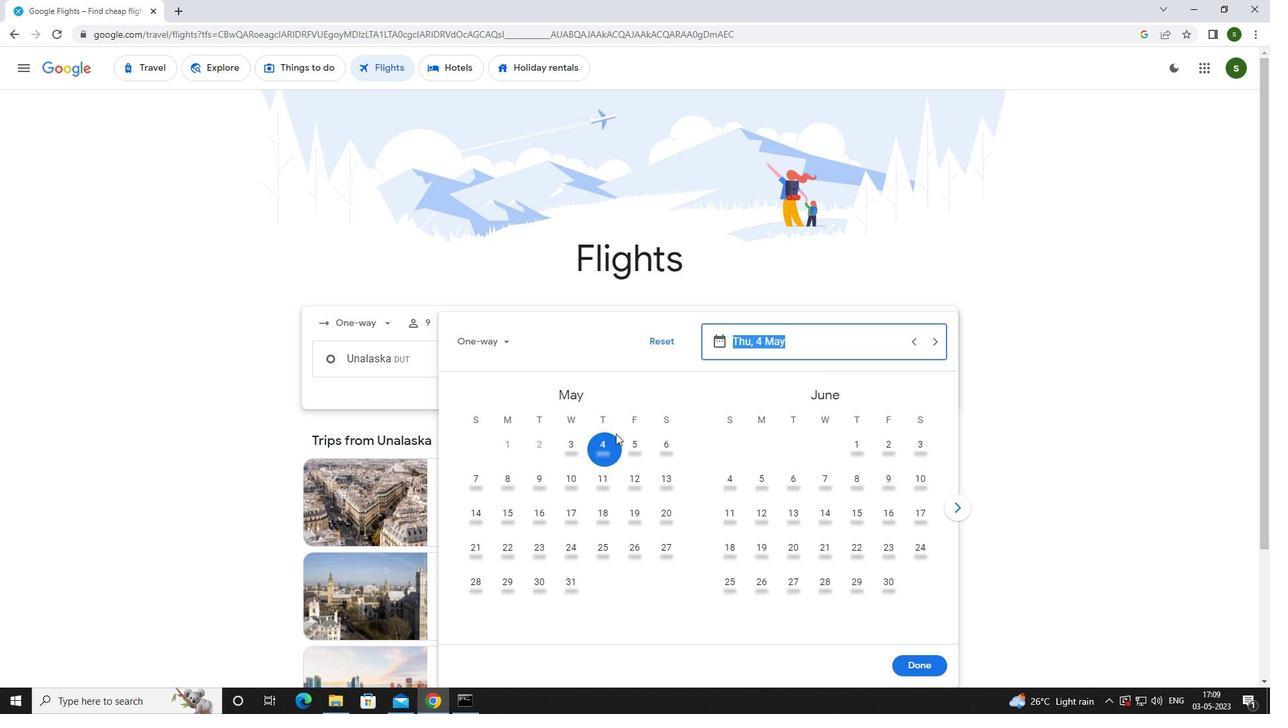 
Action: Mouse moved to (940, 667)
Screenshot: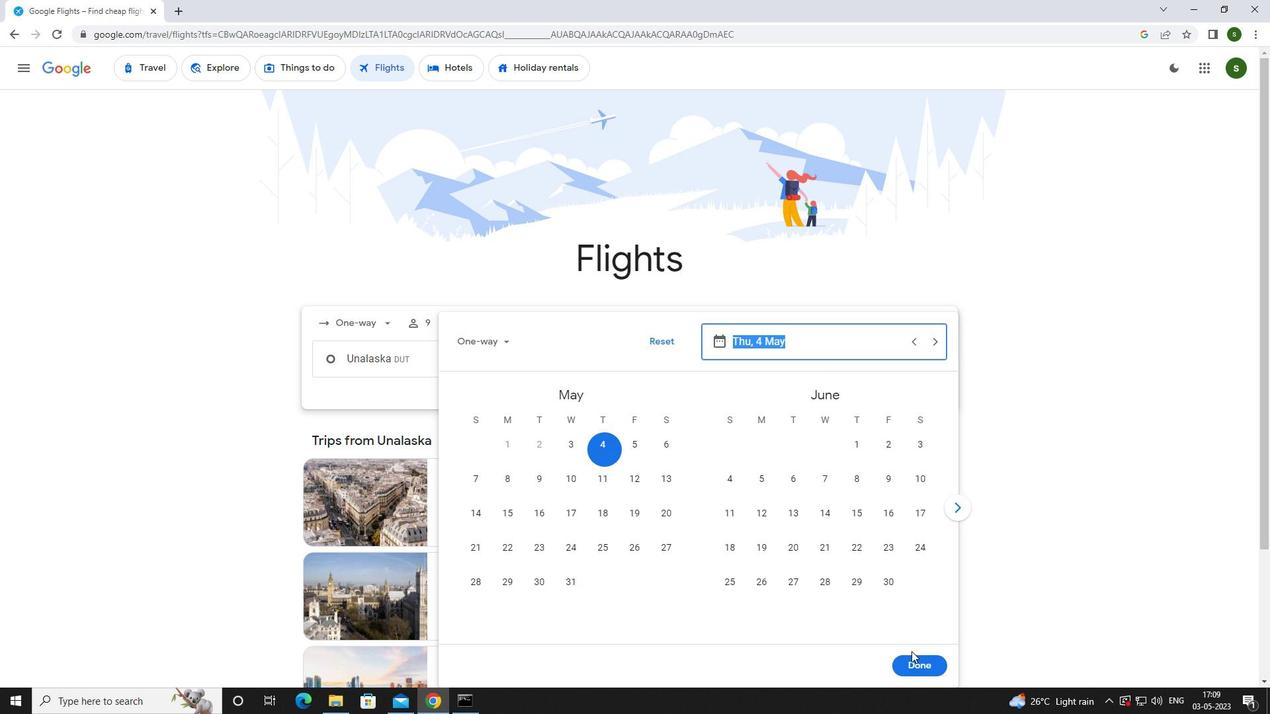 
Action: Mouse pressed left at (940, 667)
Screenshot: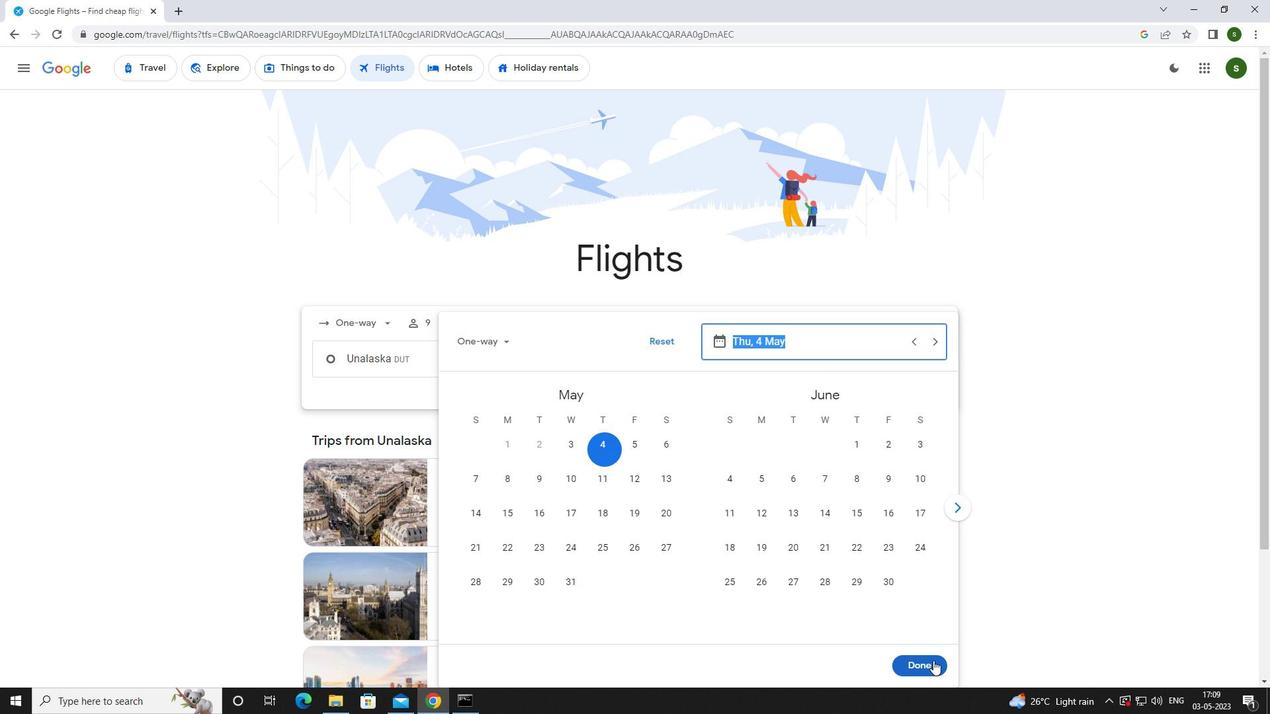 
Action: Mouse moved to (615, 398)
Screenshot: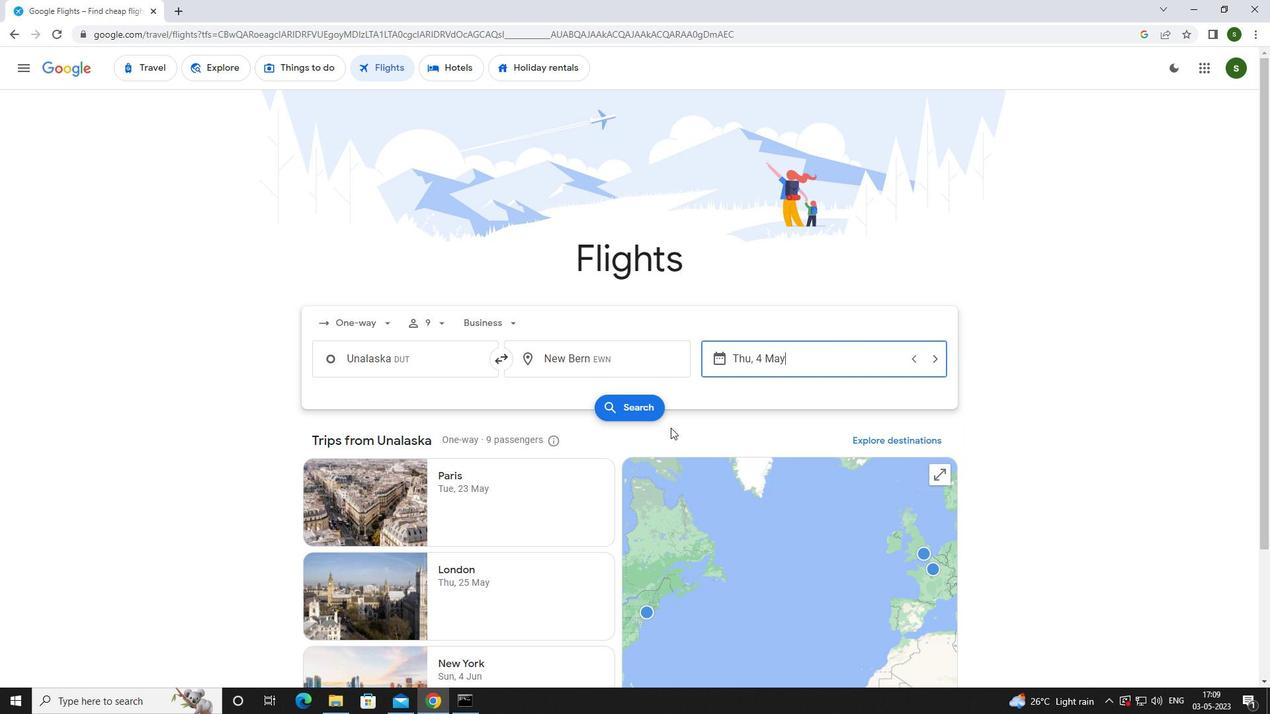 
Action: Mouse pressed left at (615, 398)
Screenshot: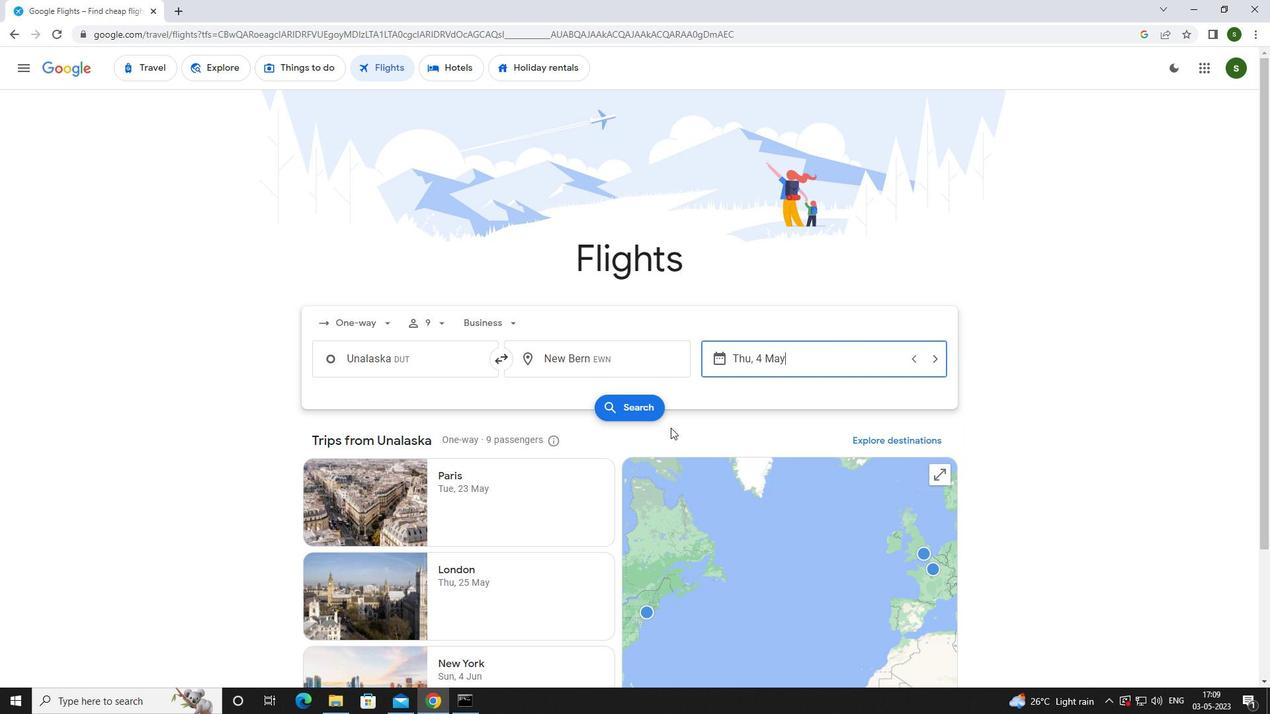 
Action: Mouse moved to (323, 183)
Screenshot: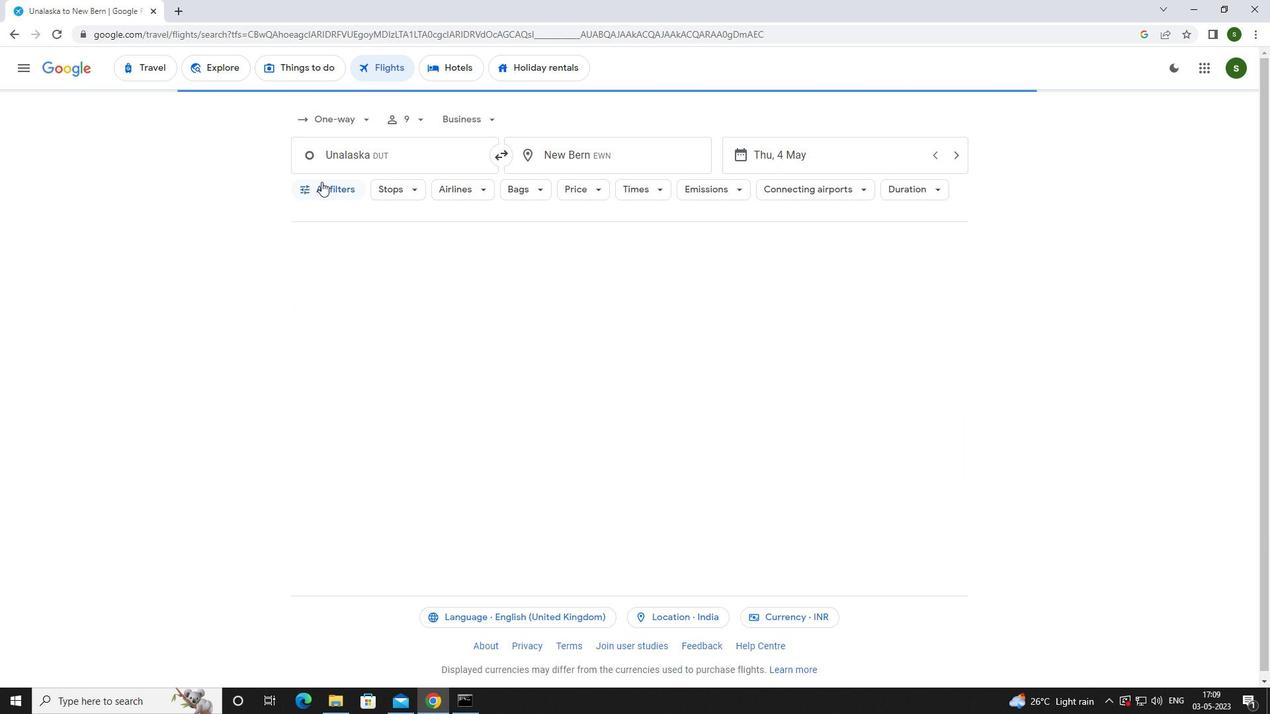 
Action: Mouse pressed left at (323, 183)
Screenshot: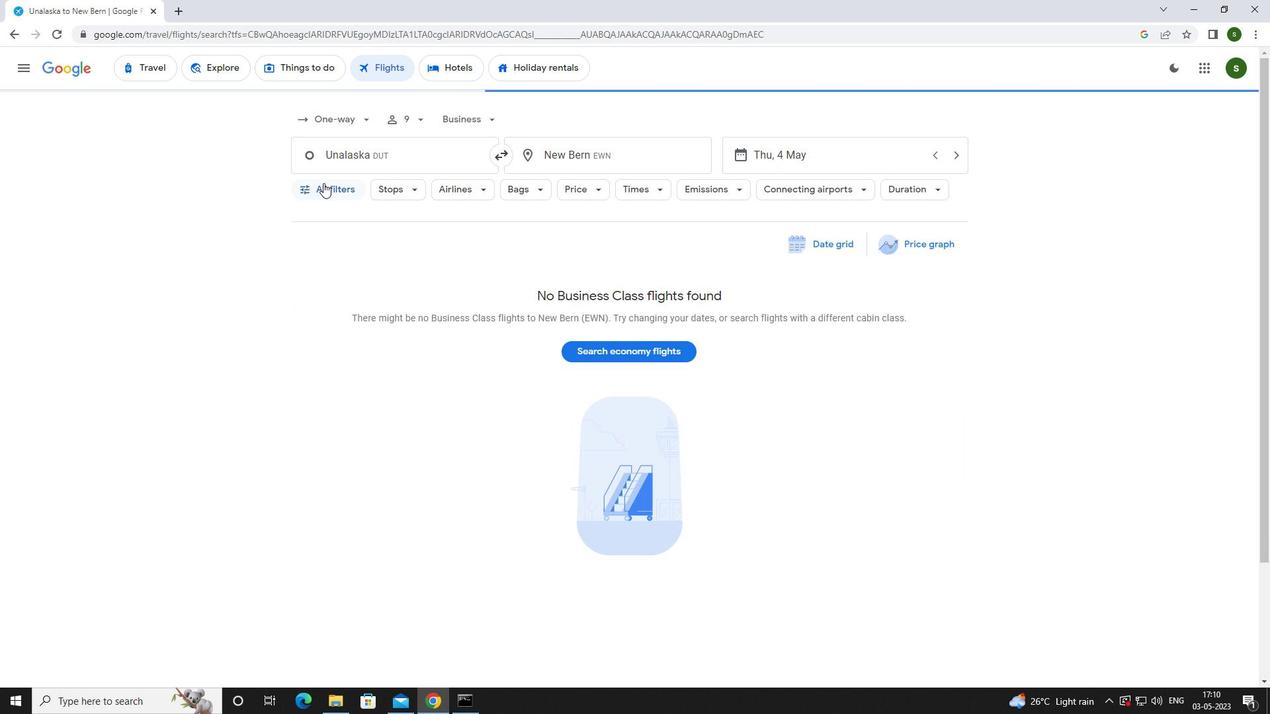 
Action: Mouse moved to (494, 472)
Screenshot: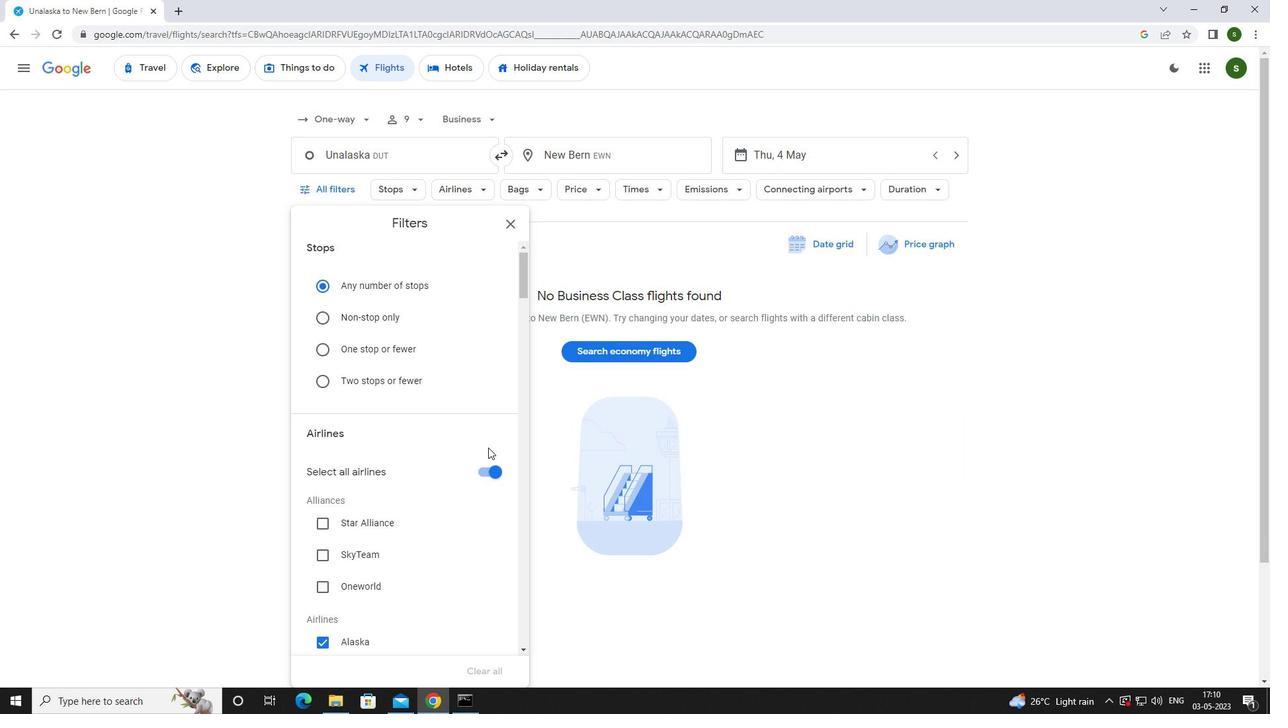 
Action: Mouse pressed left at (494, 472)
Screenshot: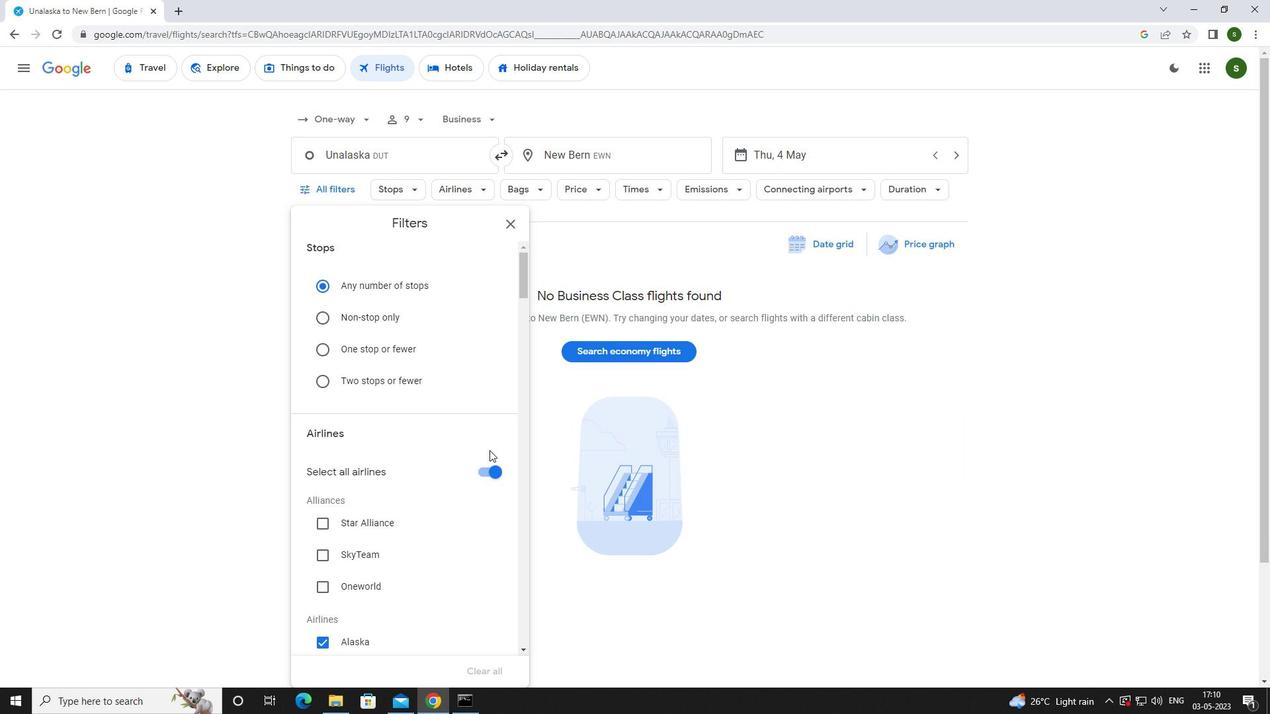 
Action: Mouse moved to (455, 405)
Screenshot: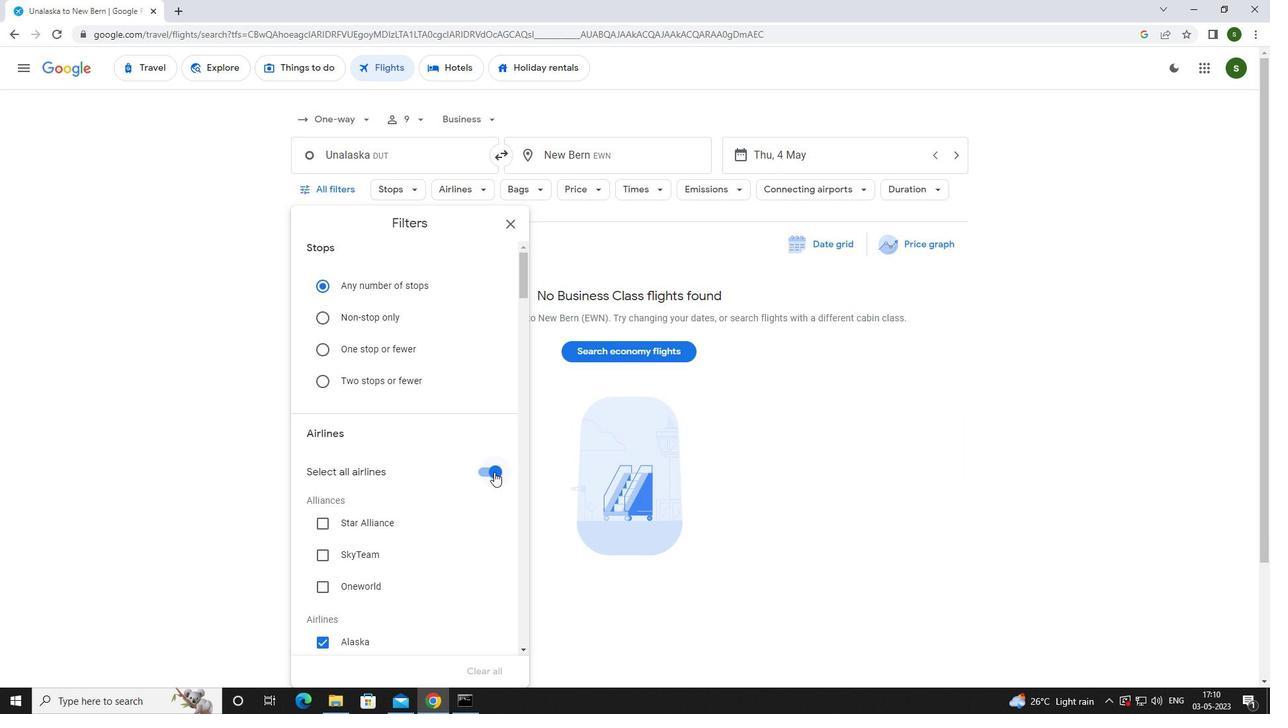 
Action: Mouse scrolled (455, 404) with delta (0, 0)
Screenshot: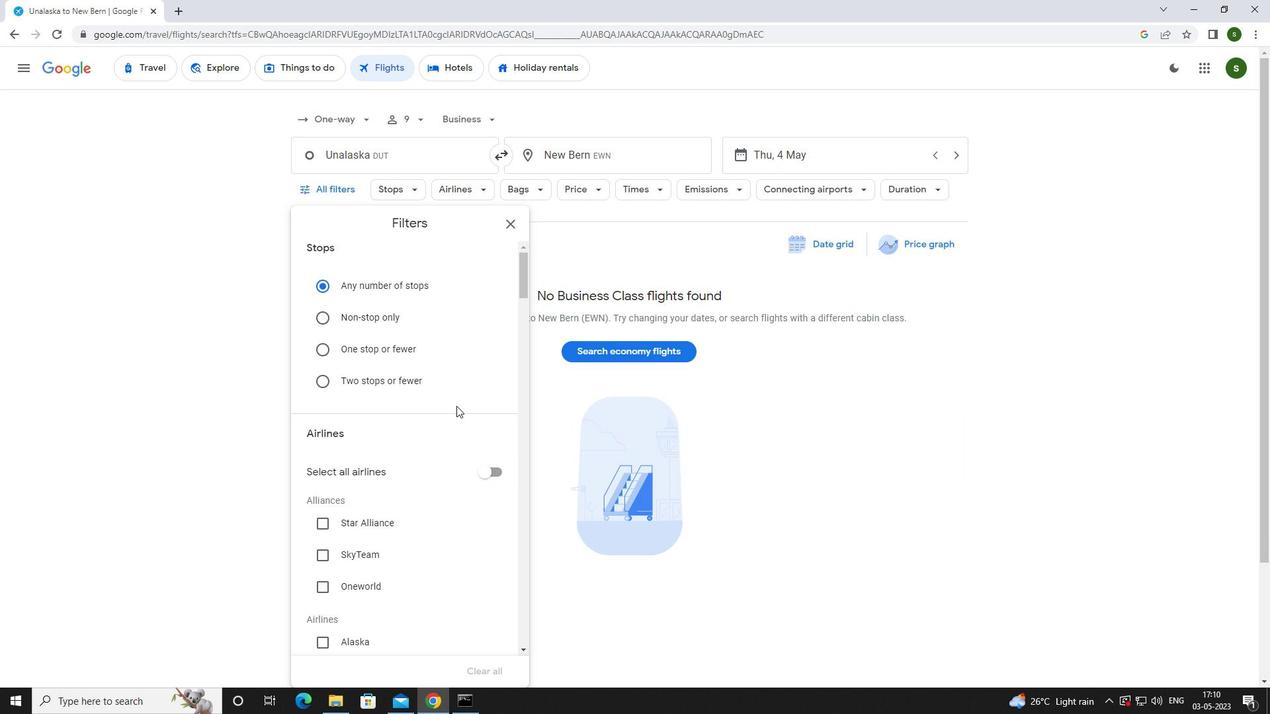 
Action: Mouse scrolled (455, 404) with delta (0, 0)
Screenshot: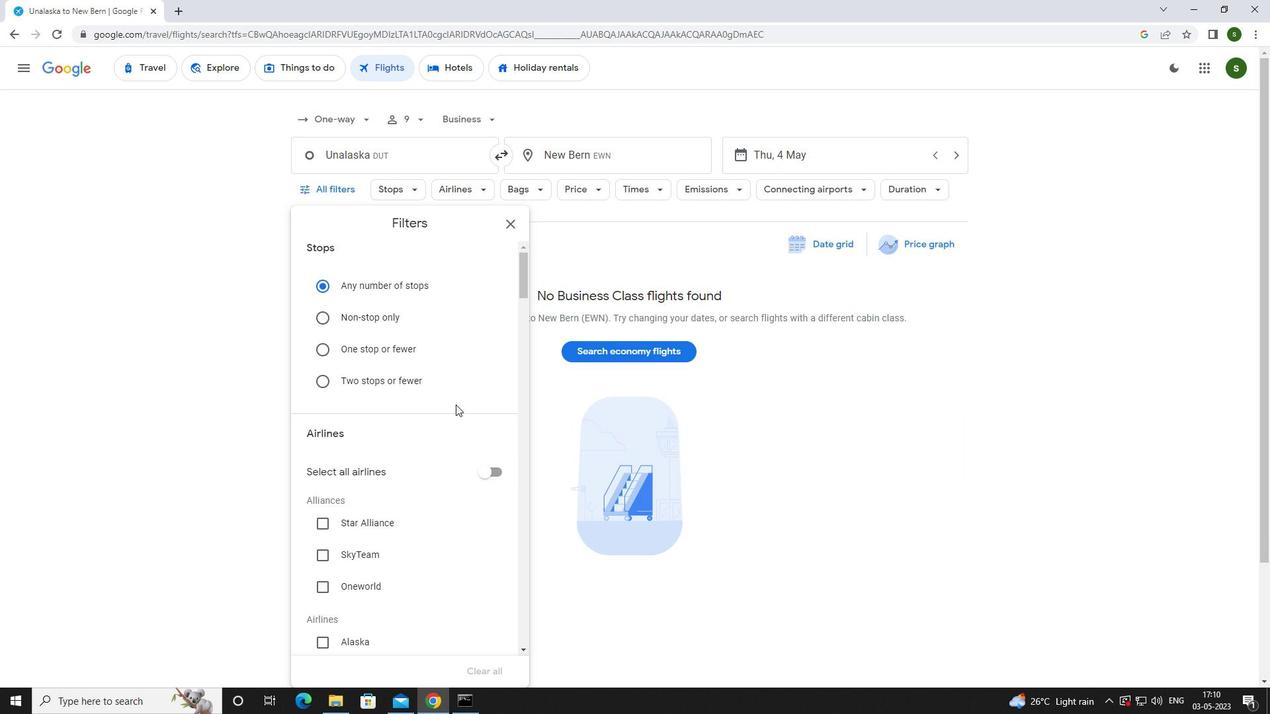 
Action: Mouse scrolled (455, 404) with delta (0, 0)
Screenshot: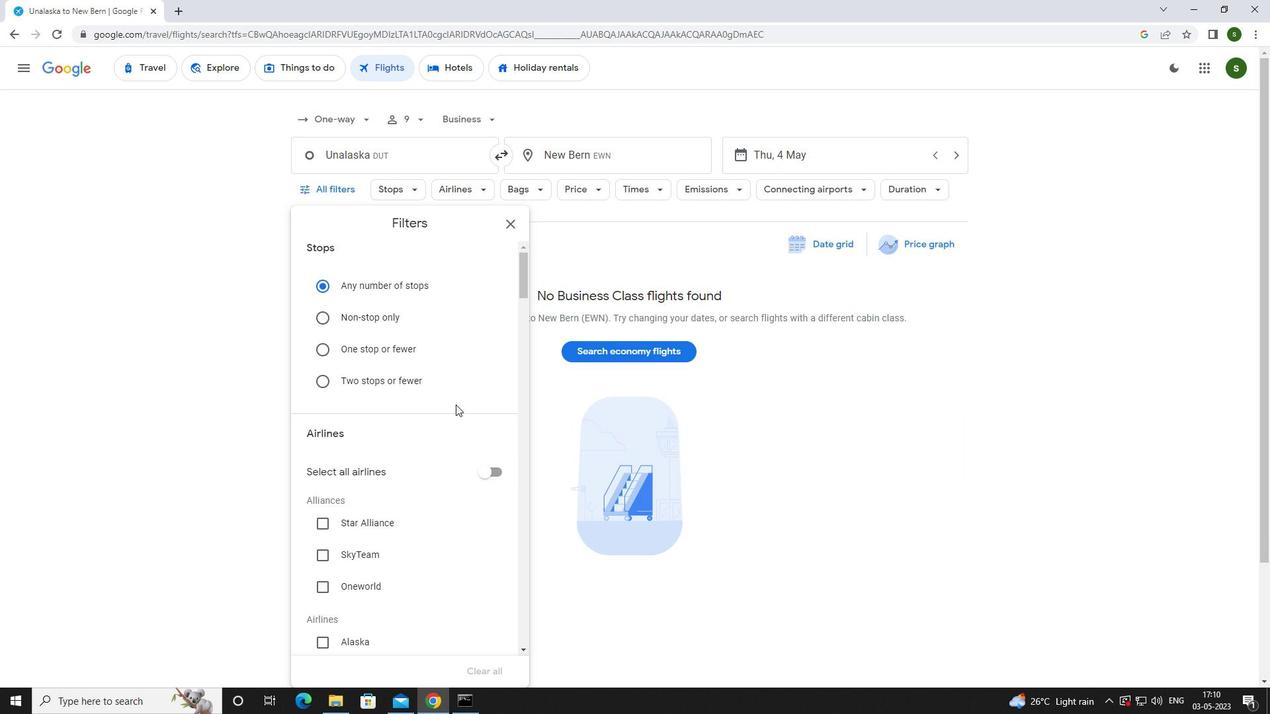 
Action: Mouse moved to (361, 436)
Screenshot: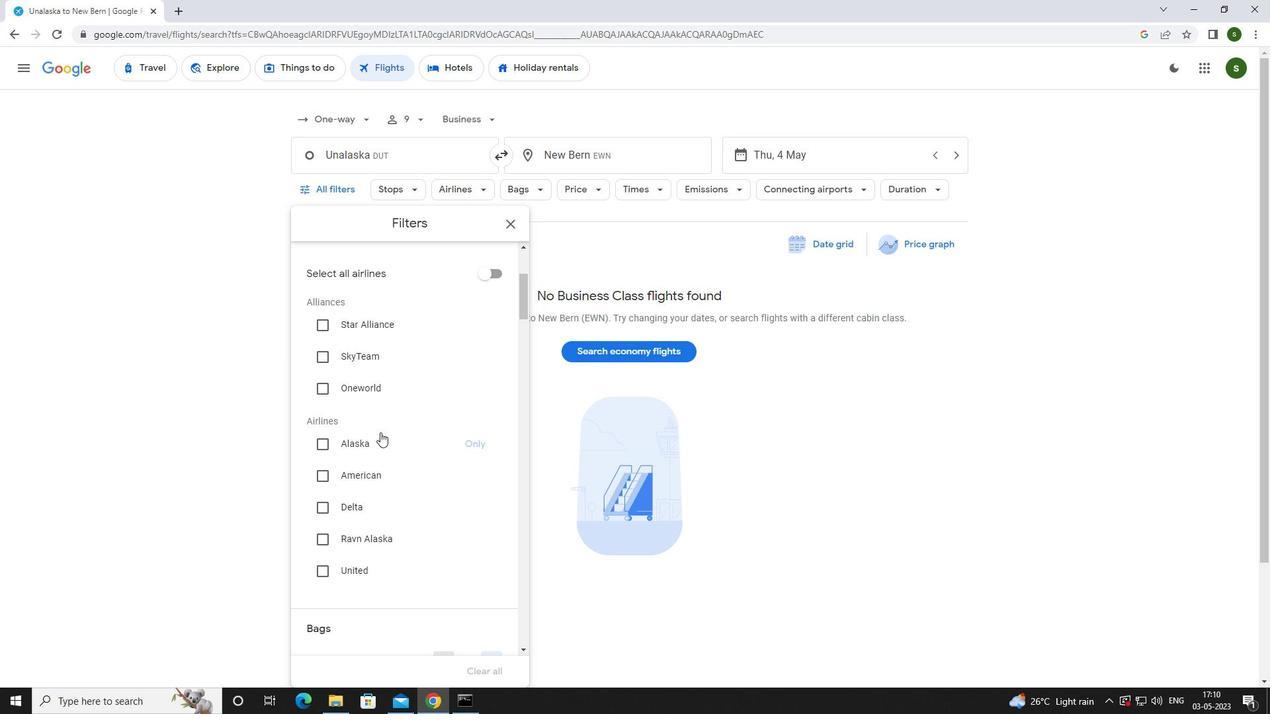 
Action: Mouse pressed left at (361, 436)
Screenshot: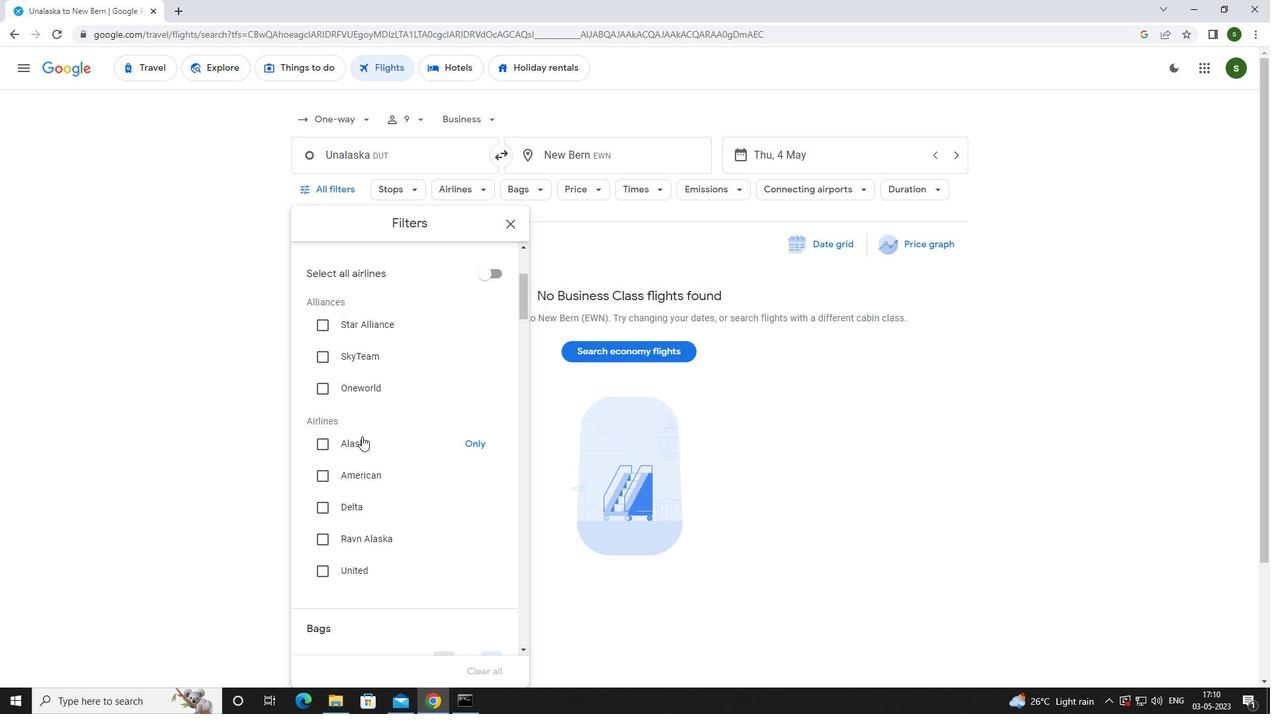 
Action: Mouse scrolled (361, 436) with delta (0, 0)
Screenshot: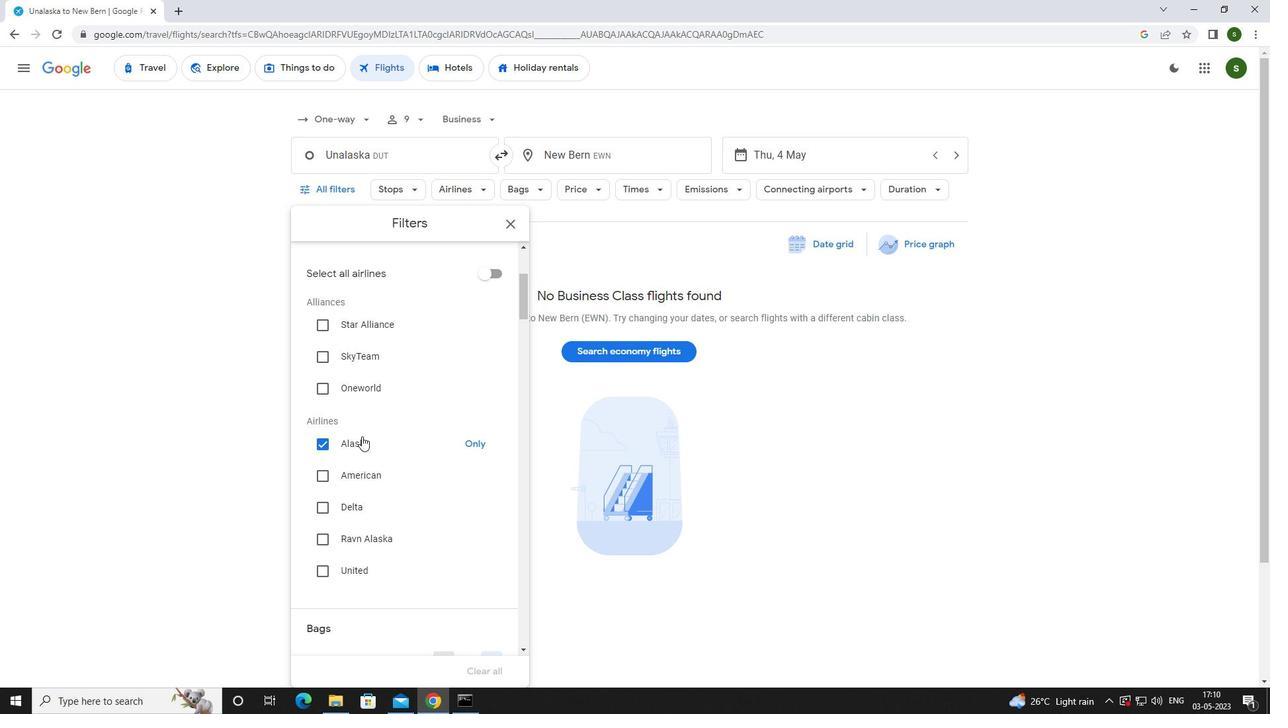 
Action: Mouse scrolled (361, 436) with delta (0, 0)
Screenshot: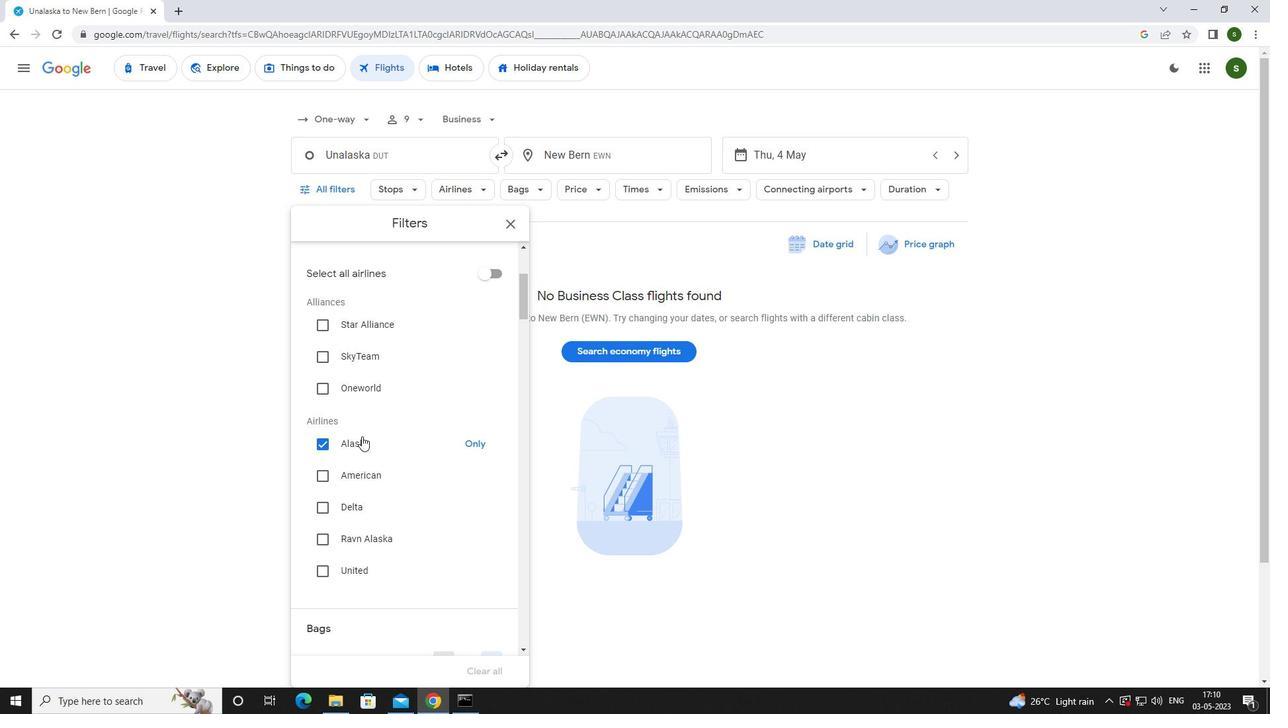 
Action: Mouse scrolled (361, 436) with delta (0, 0)
Screenshot: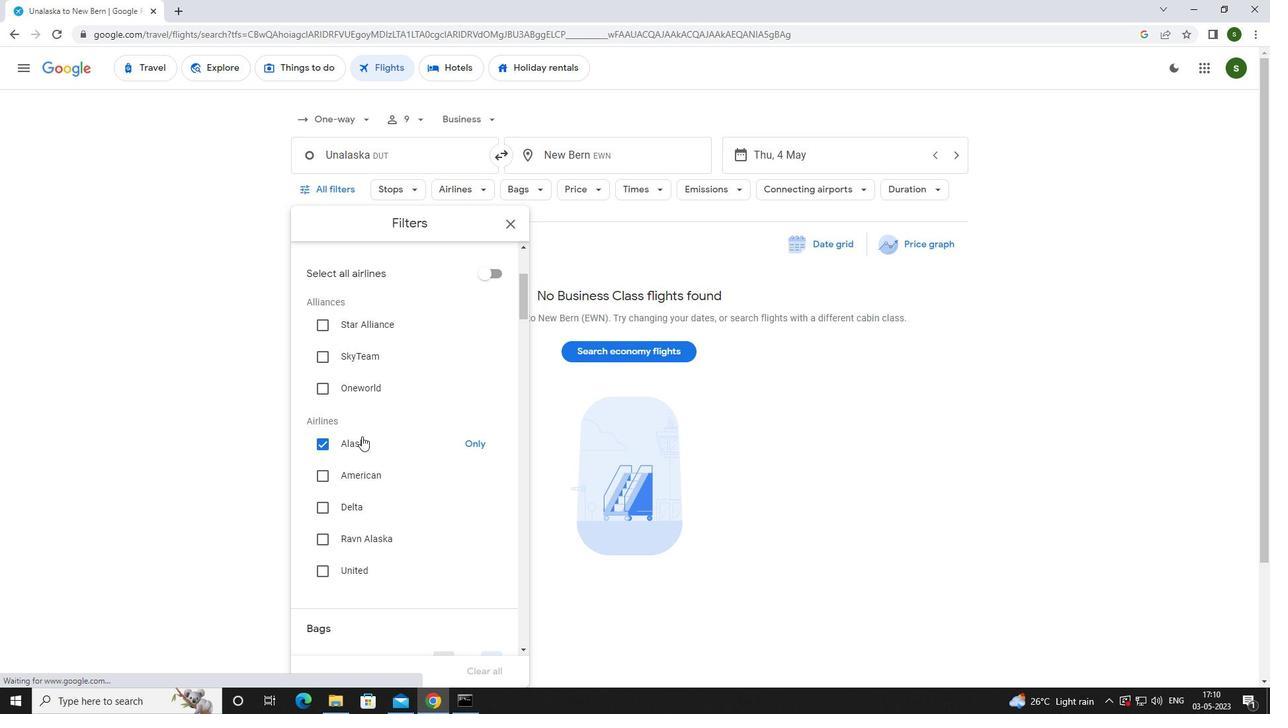
Action: Mouse moved to (487, 492)
Screenshot: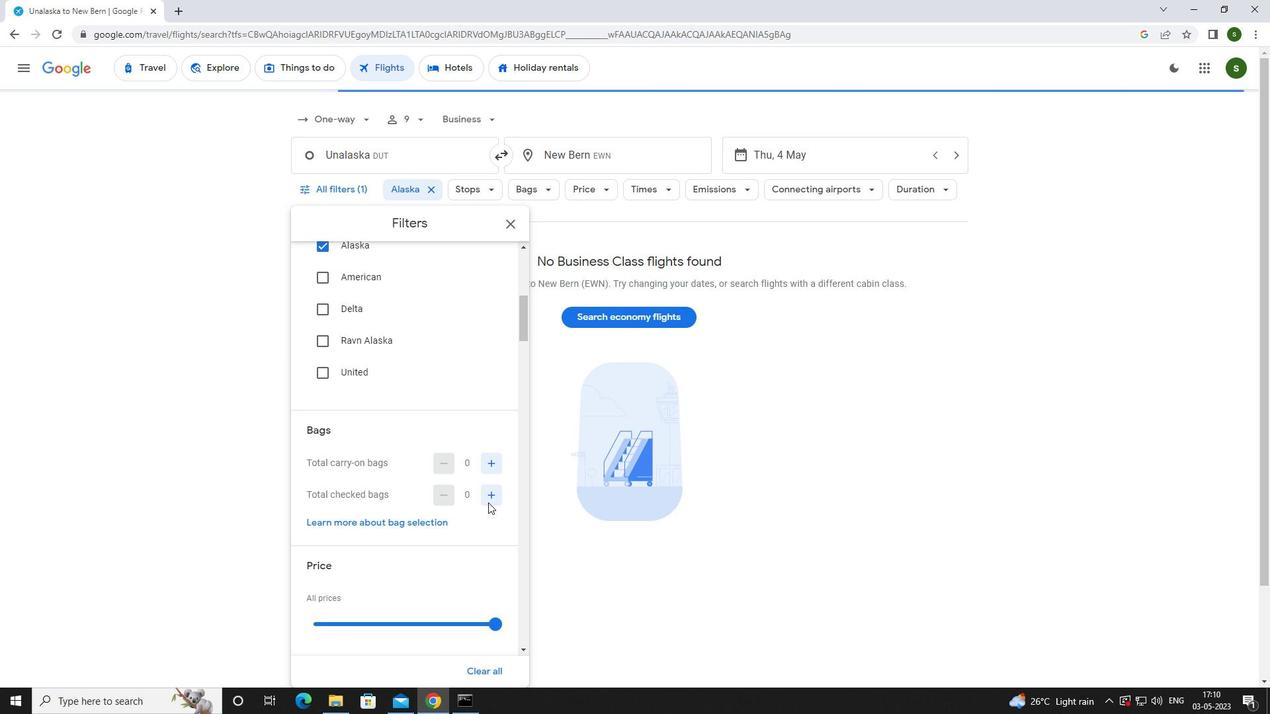 
Action: Mouse pressed left at (487, 492)
Screenshot: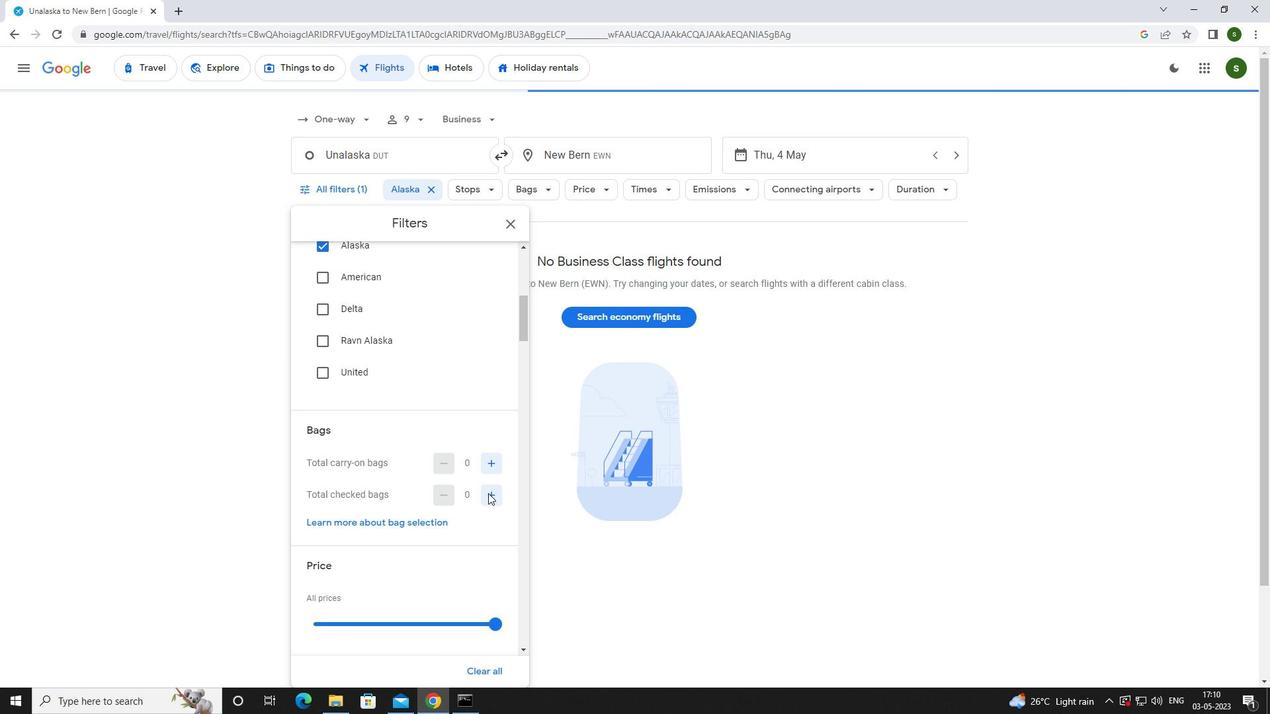 
Action: Mouse pressed left at (487, 492)
Screenshot: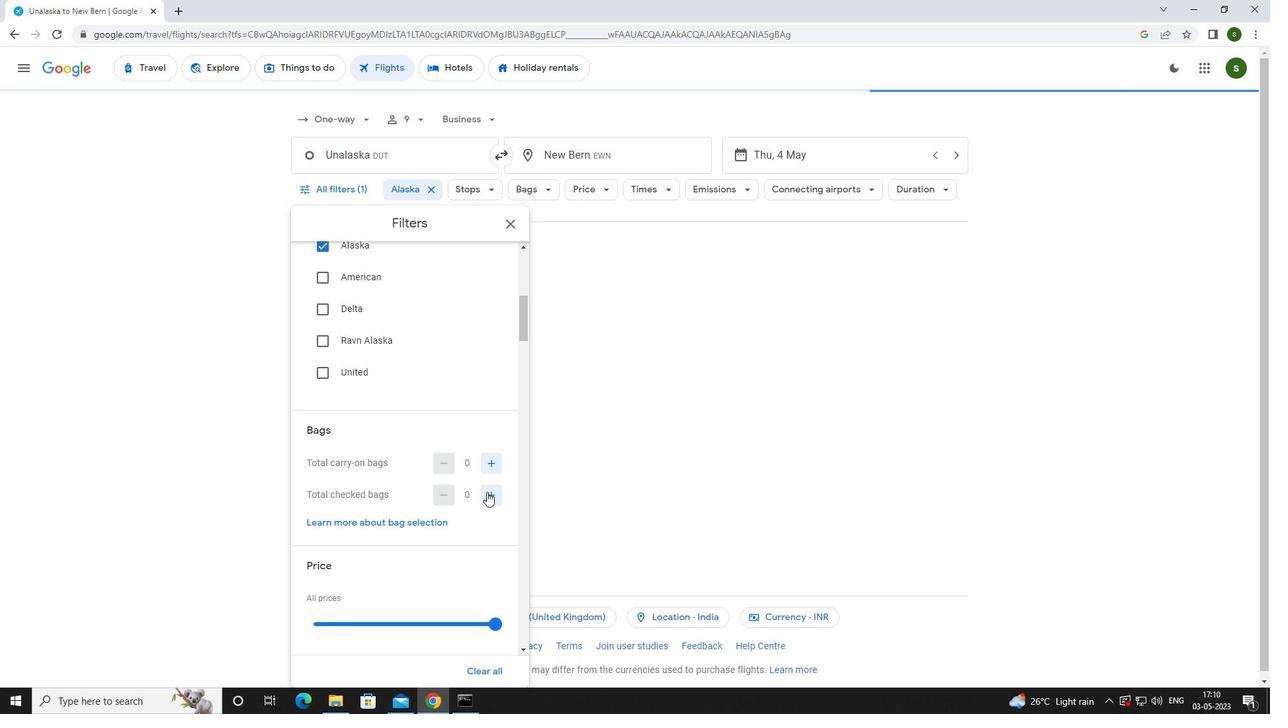 
Action: Mouse pressed left at (487, 492)
Screenshot: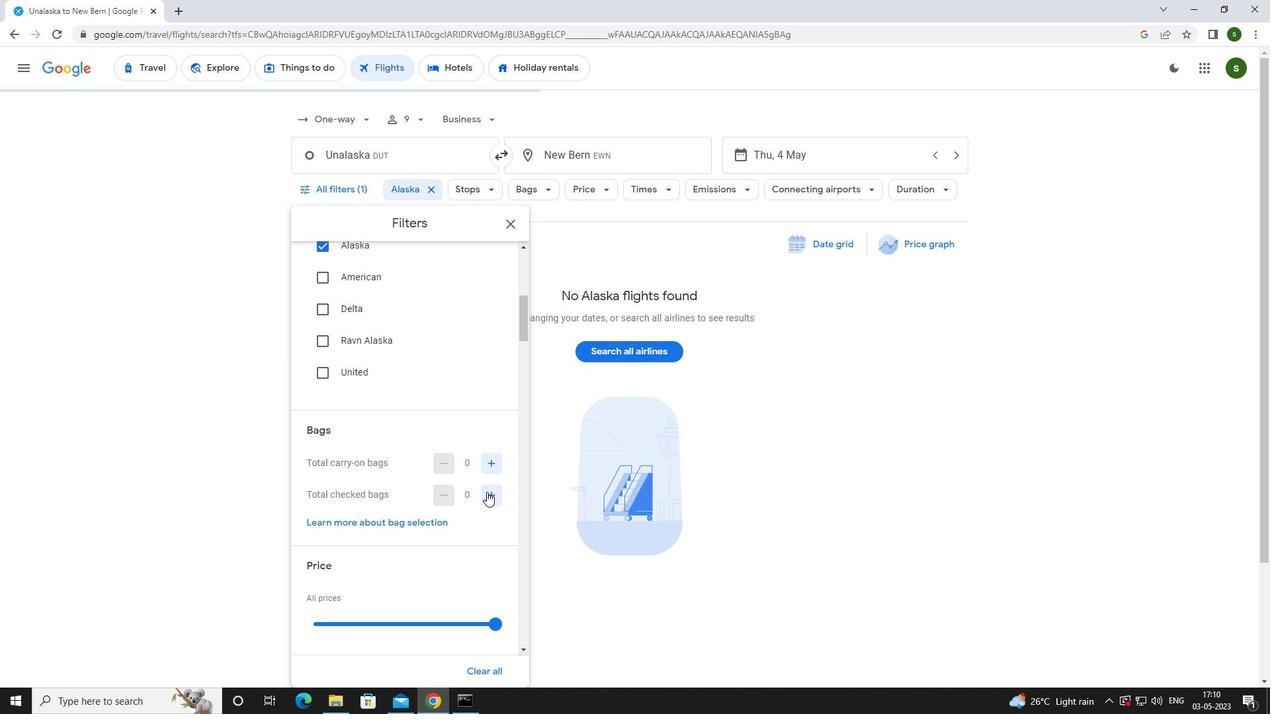 
Action: Mouse pressed left at (487, 492)
Screenshot: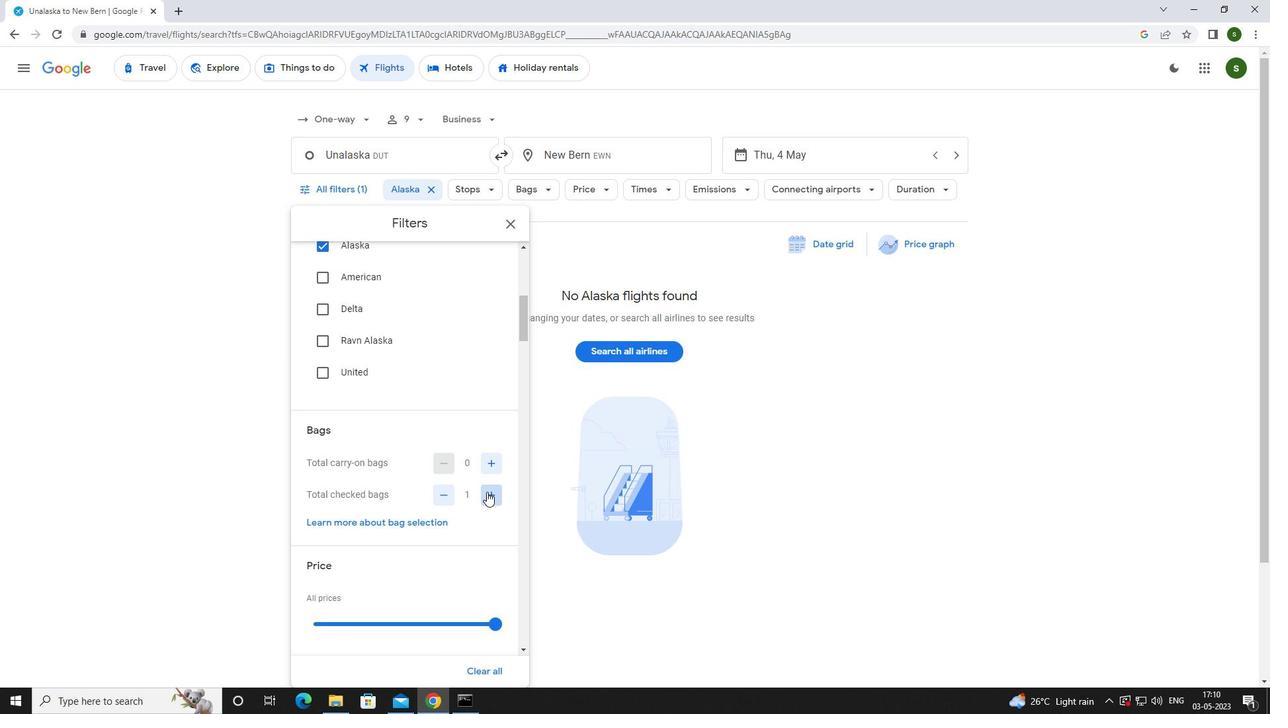 
Action: Mouse pressed left at (487, 492)
Screenshot: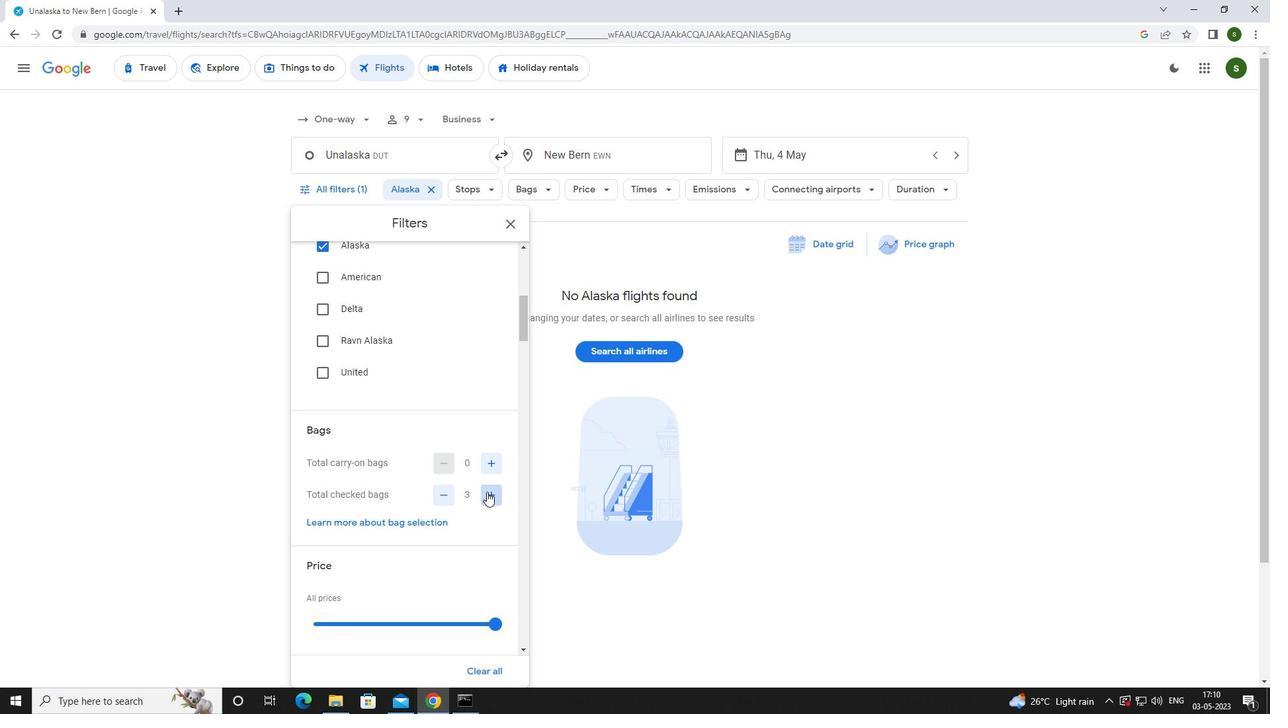 
Action: Mouse pressed left at (487, 492)
Screenshot: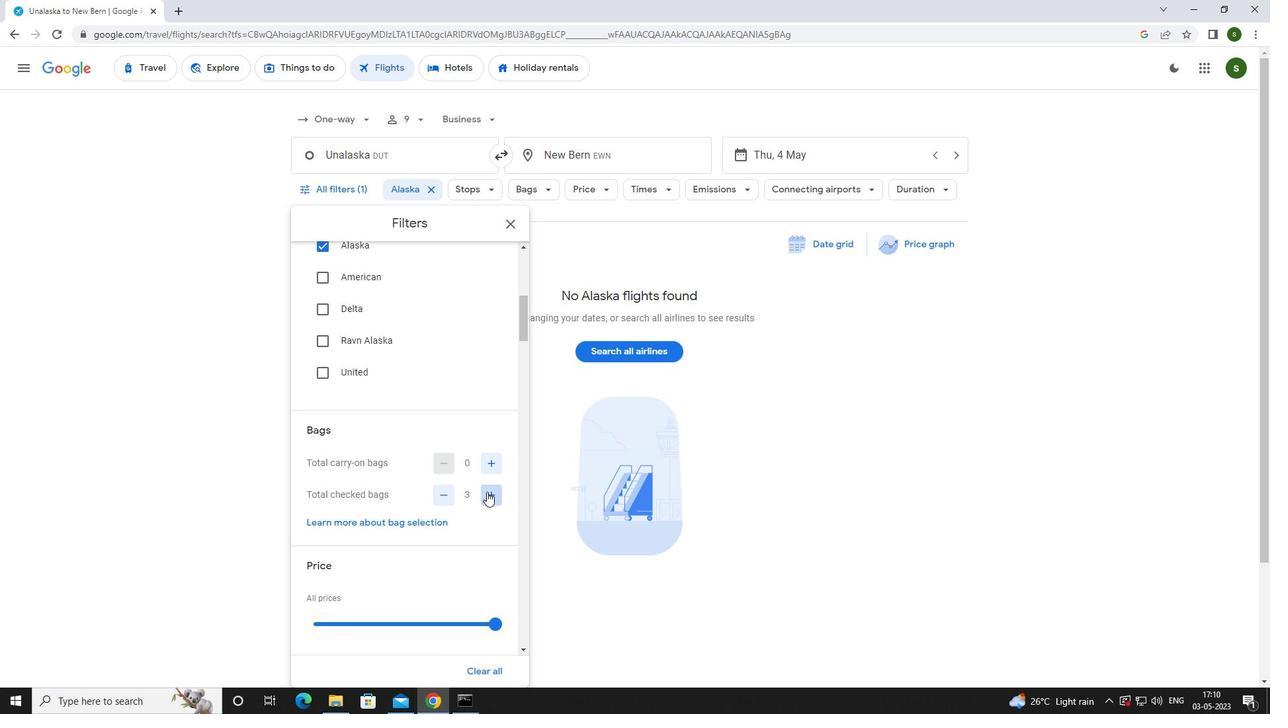 
Action: Mouse pressed left at (487, 492)
Screenshot: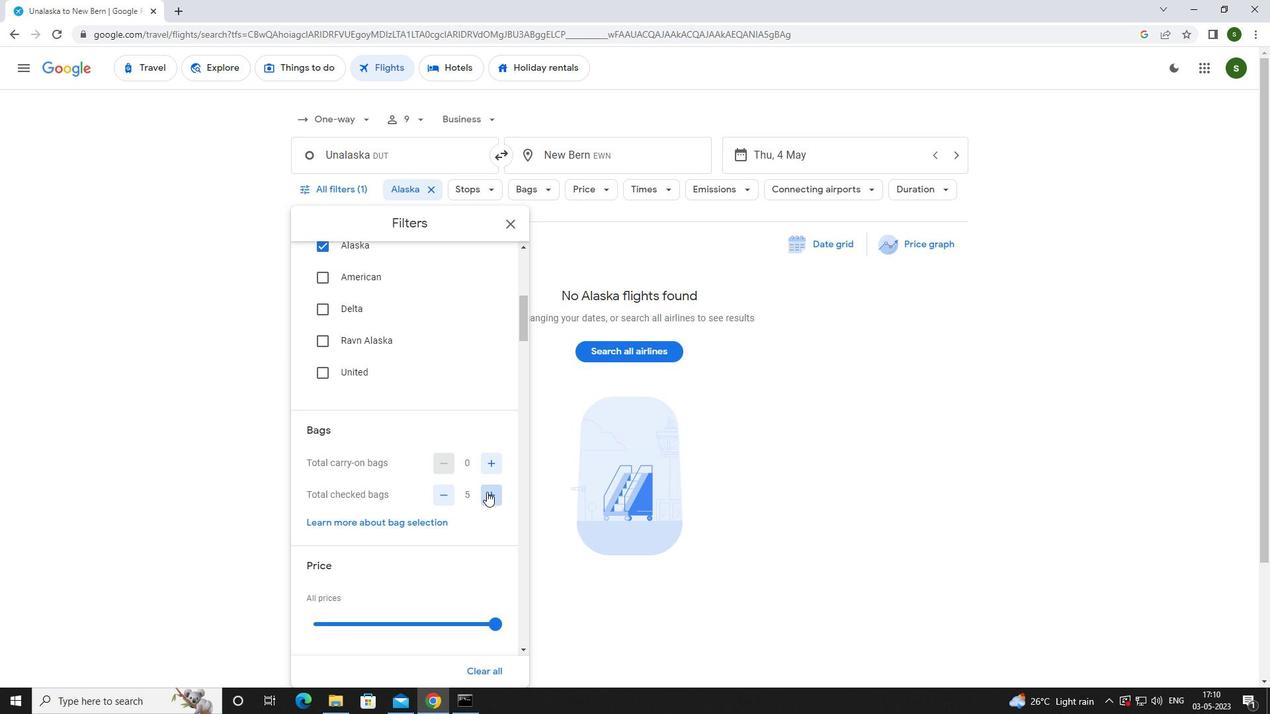 
Action: Mouse pressed left at (487, 492)
Screenshot: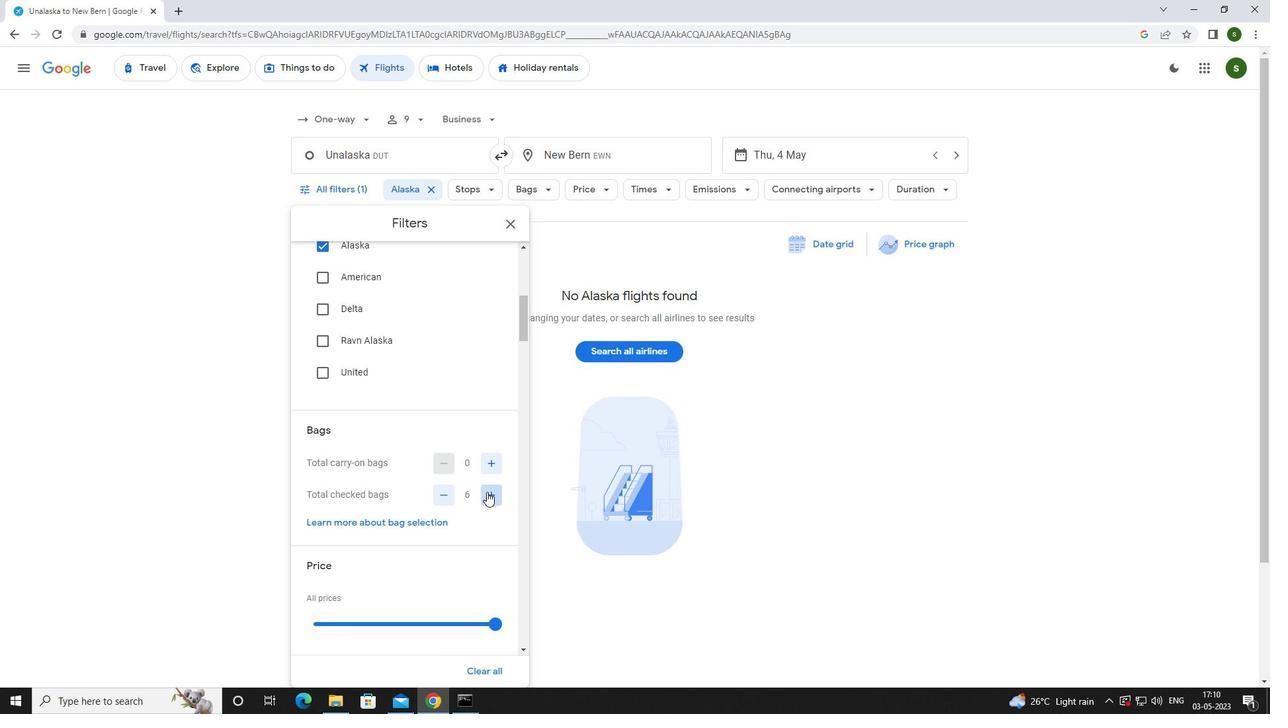 
Action: Mouse pressed left at (487, 492)
Screenshot: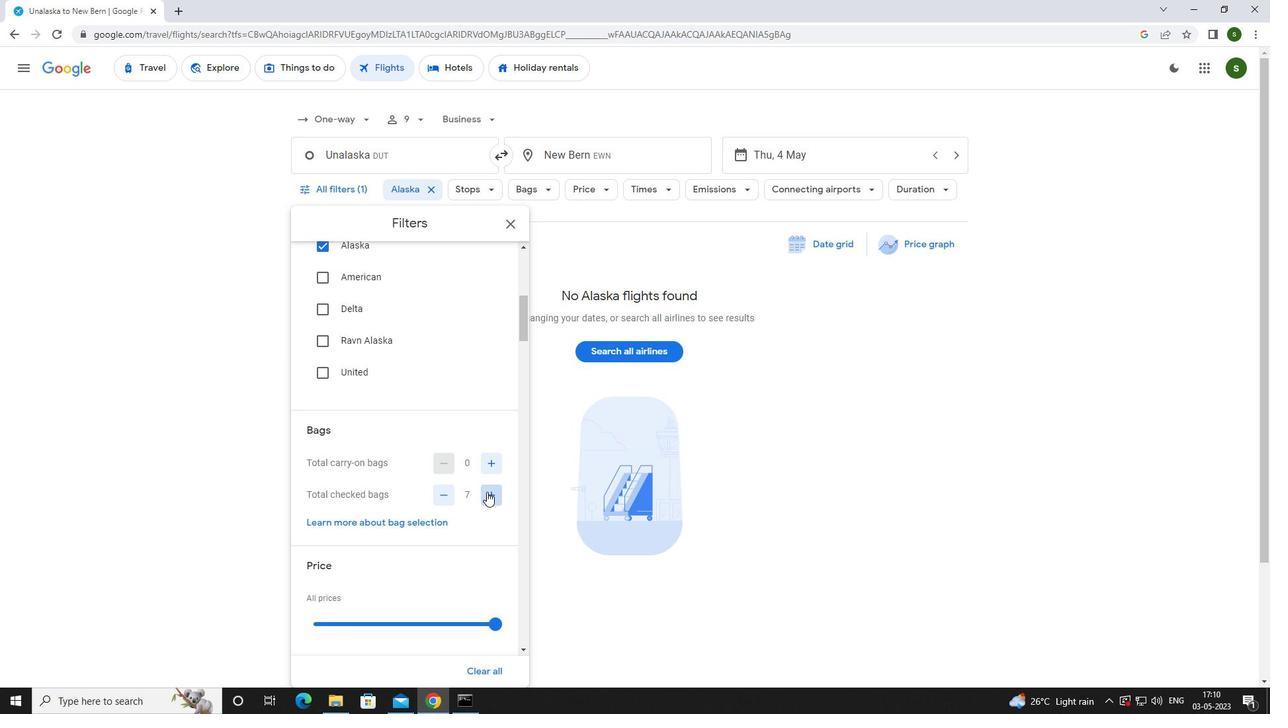 
Action: Mouse scrolled (487, 491) with delta (0, 0)
Screenshot: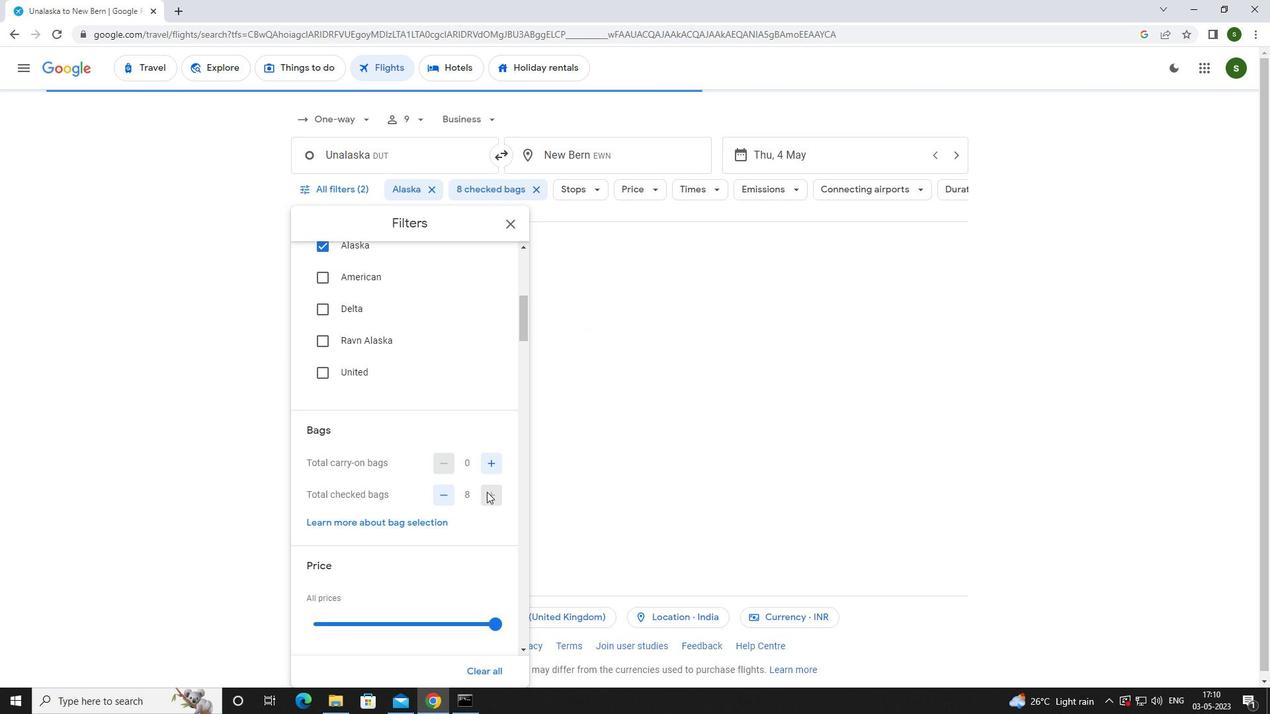 
Action: Mouse scrolled (487, 491) with delta (0, 0)
Screenshot: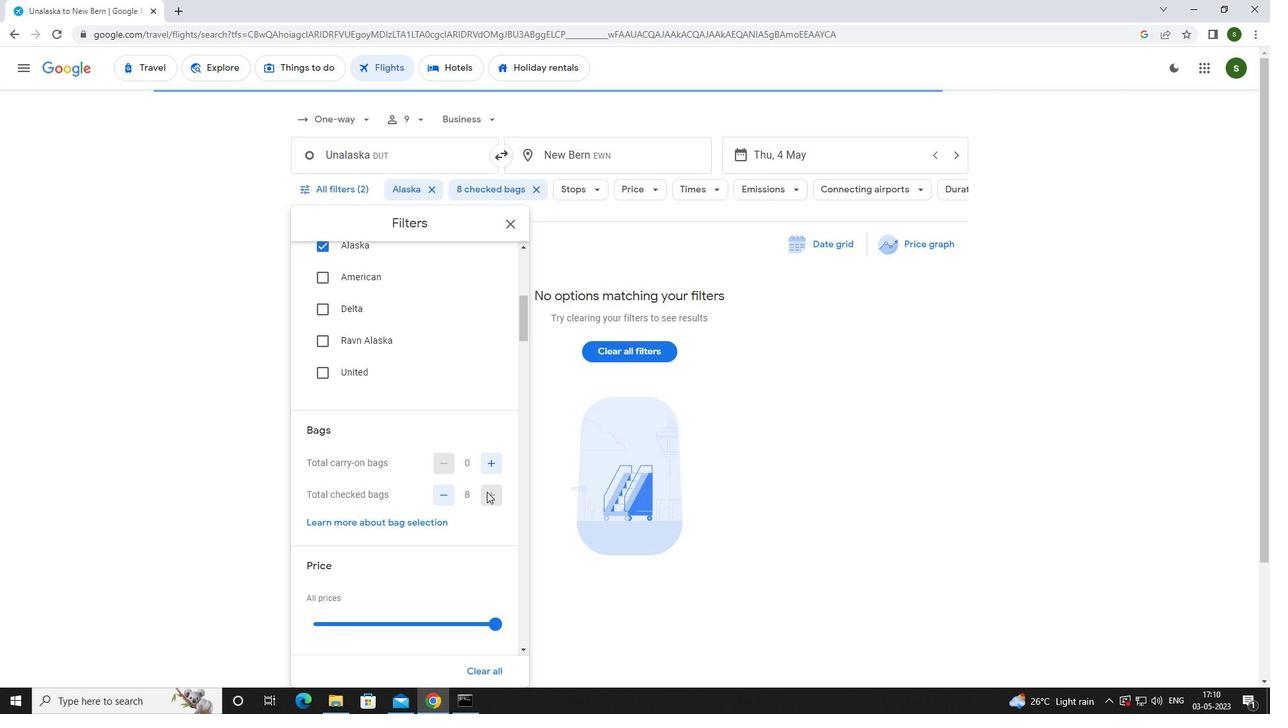 
Action: Mouse moved to (493, 488)
Screenshot: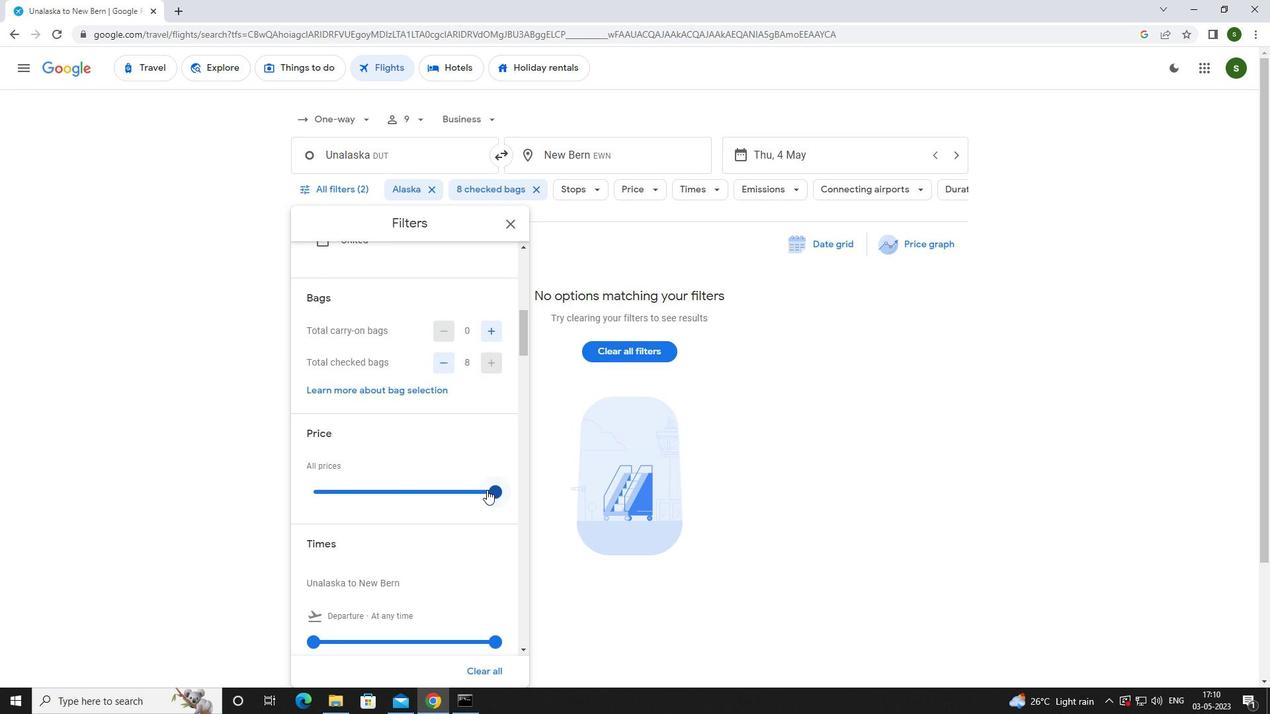 
Action: Mouse pressed left at (493, 488)
Screenshot: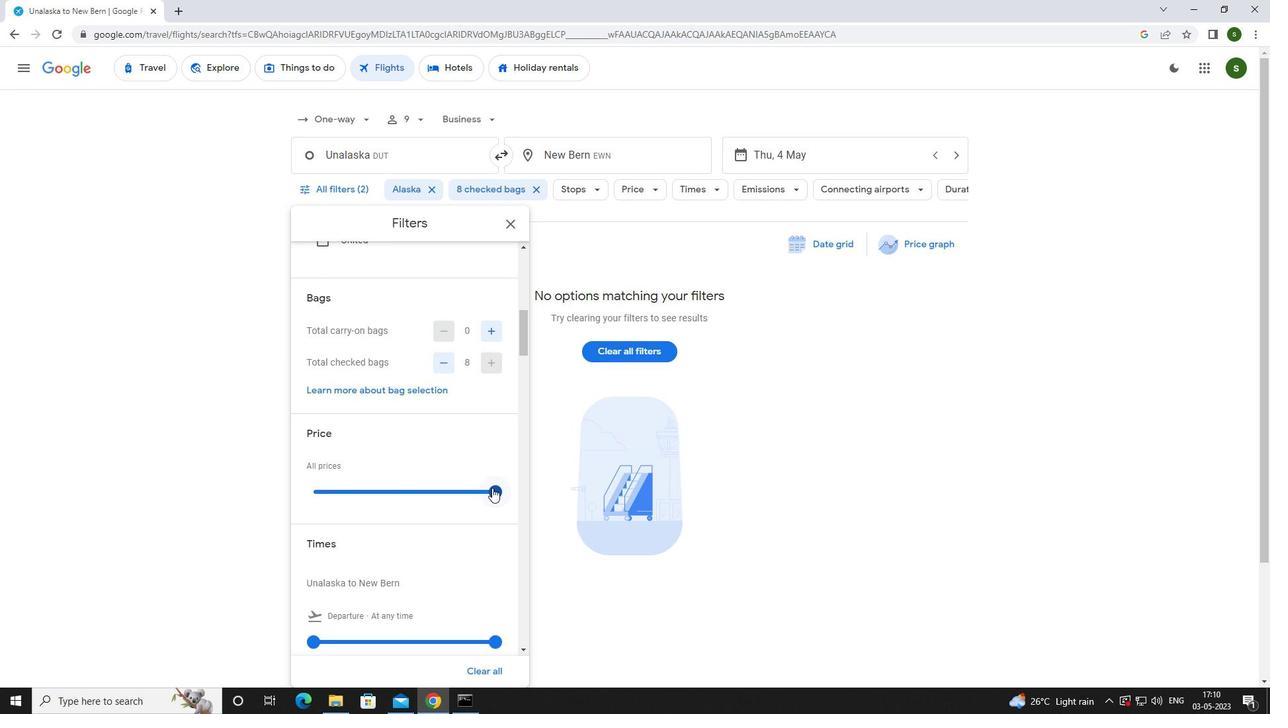 
Action: Mouse moved to (493, 487)
Screenshot: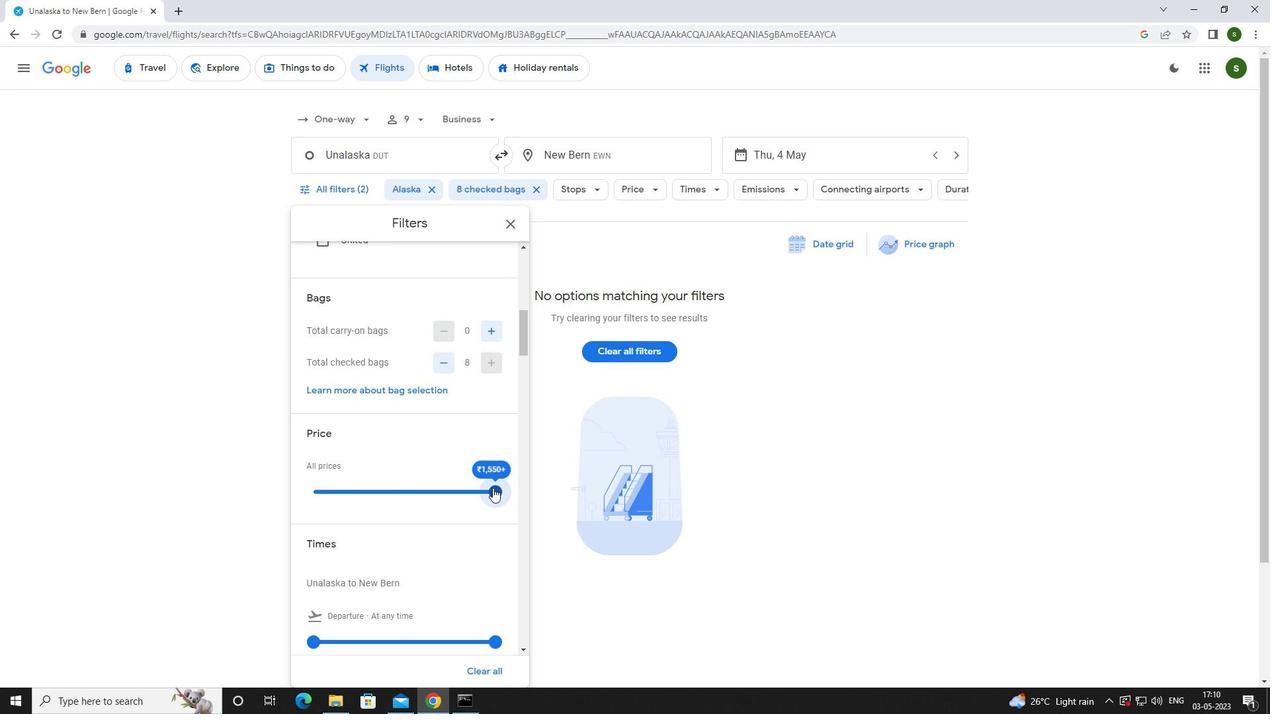 
Action: Mouse scrolled (493, 487) with delta (0, 0)
Screenshot: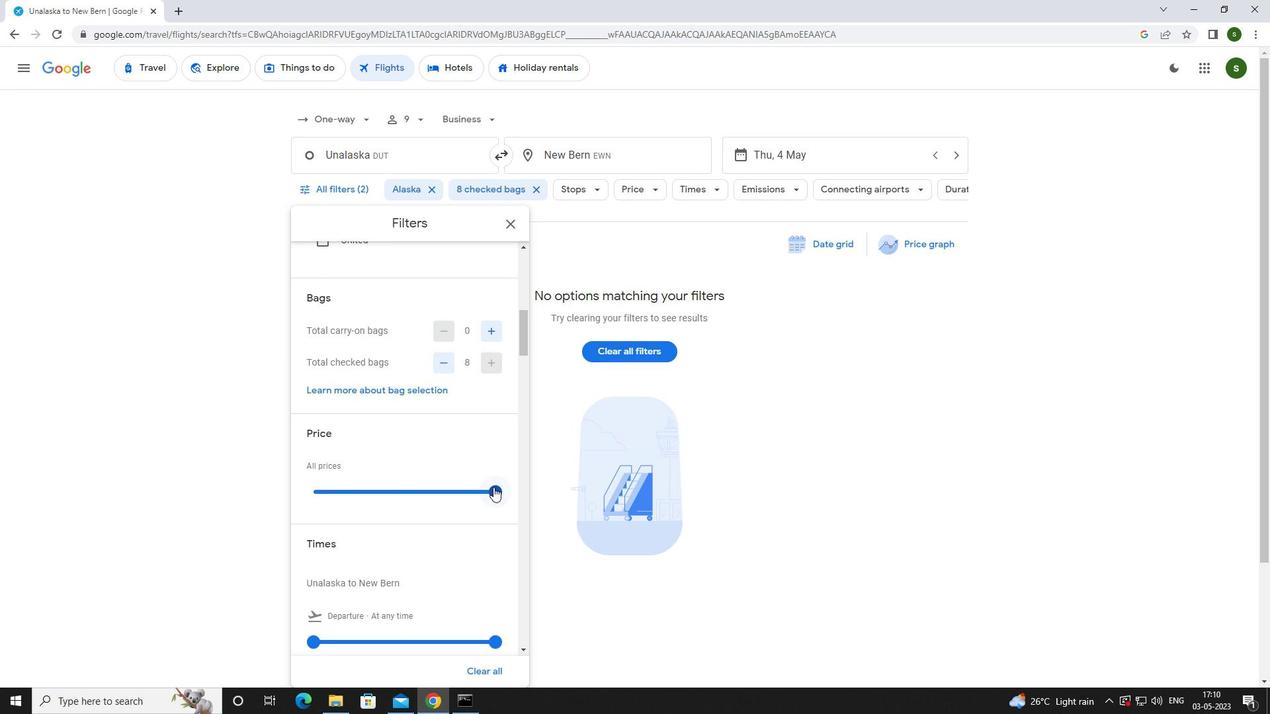
Action: Mouse scrolled (493, 487) with delta (0, 0)
Screenshot: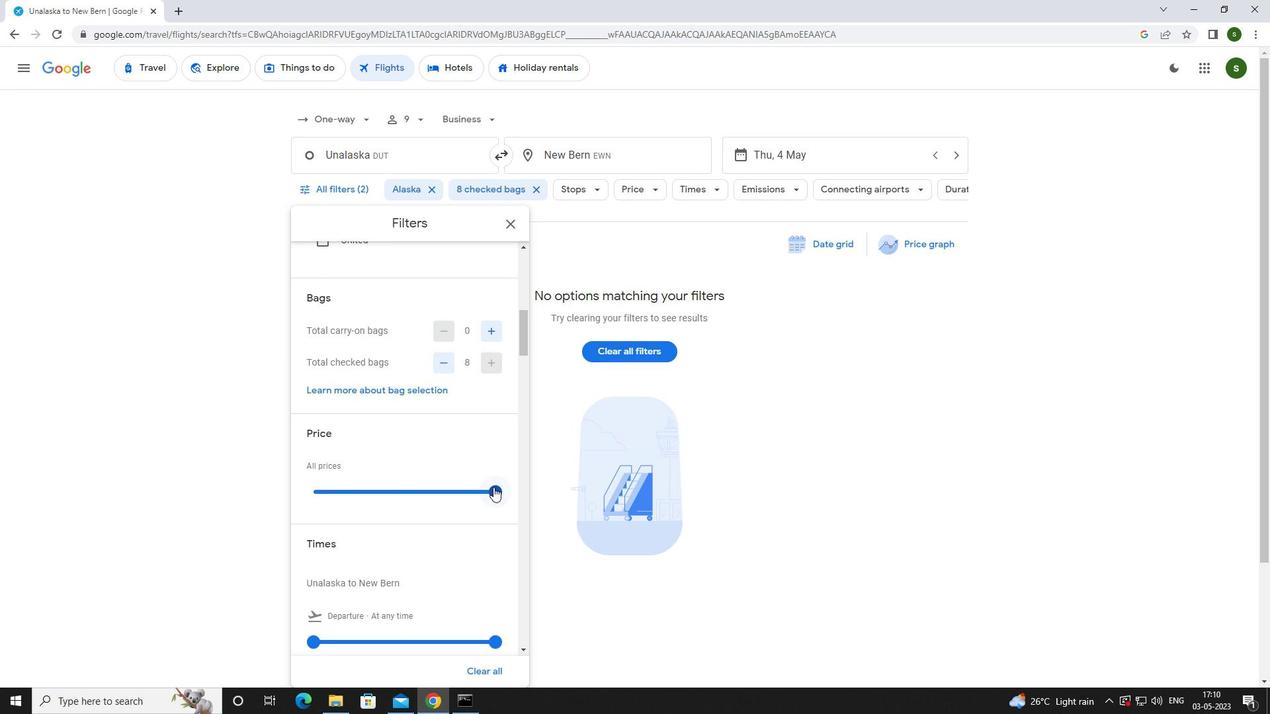 
Action: Mouse moved to (316, 511)
Screenshot: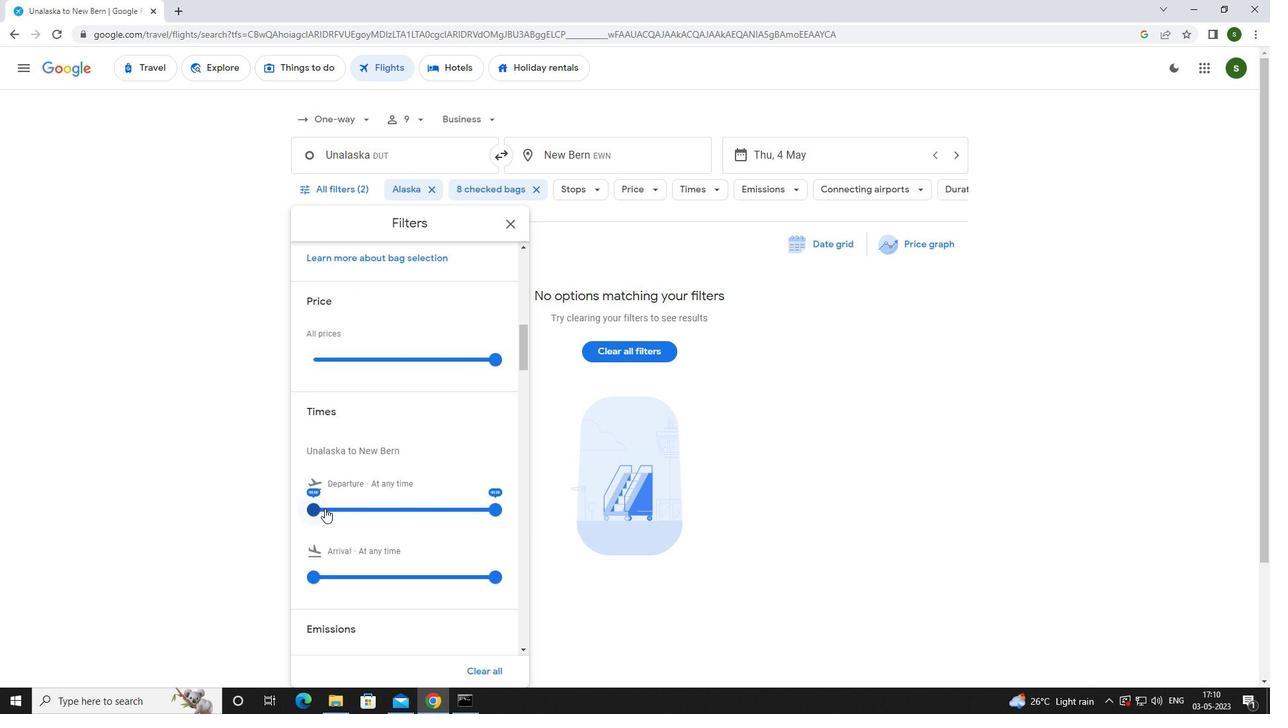 
Action: Mouse pressed left at (316, 511)
Screenshot: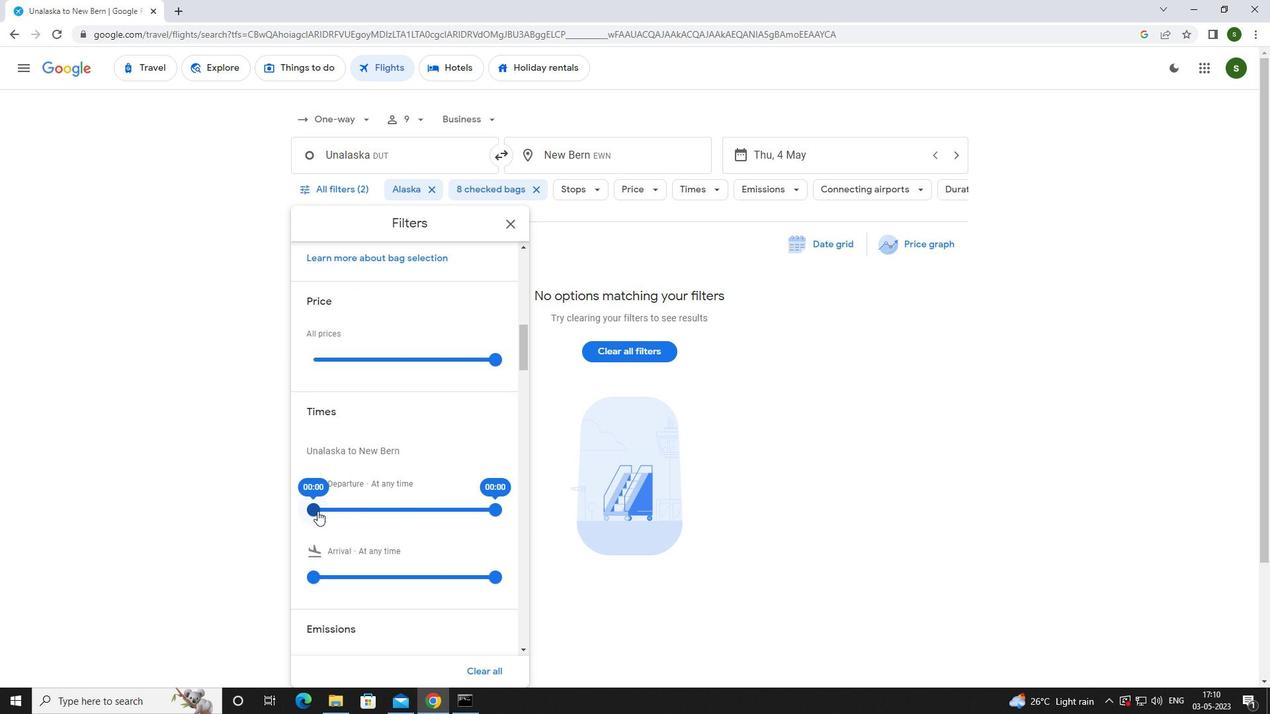 
Action: Mouse moved to (797, 489)
Screenshot: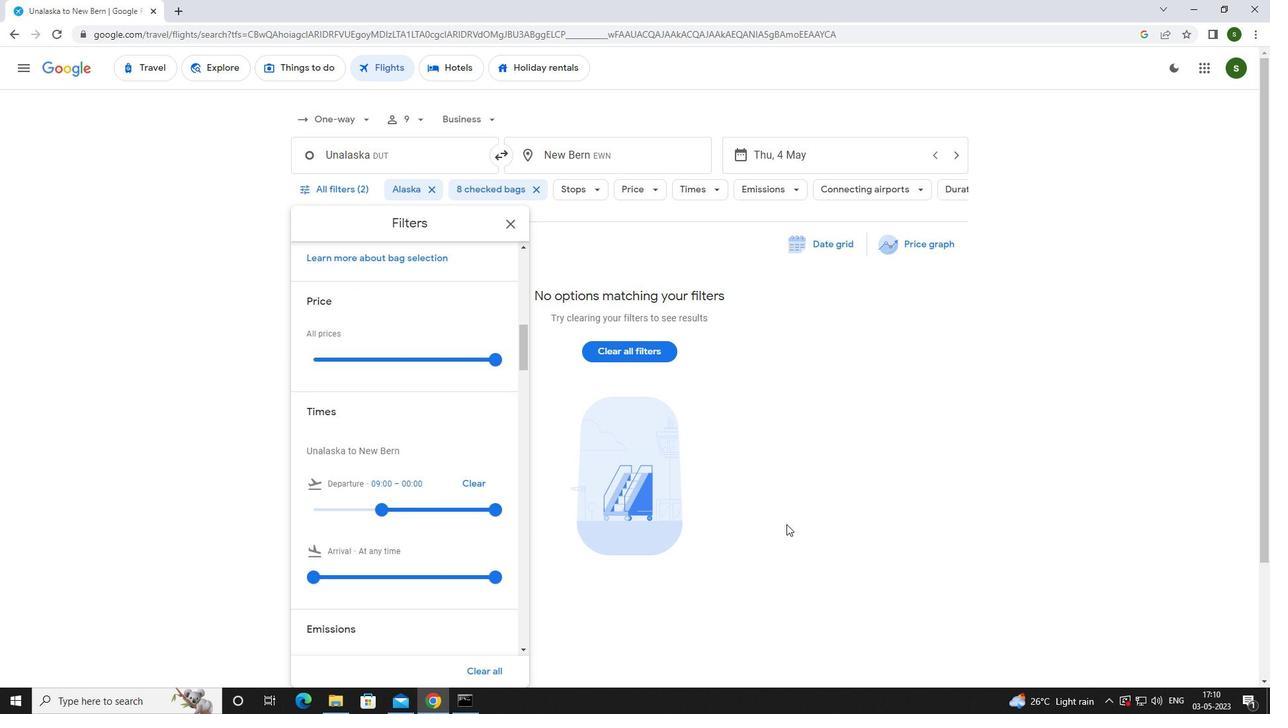 
Action: Mouse pressed left at (797, 489)
Screenshot: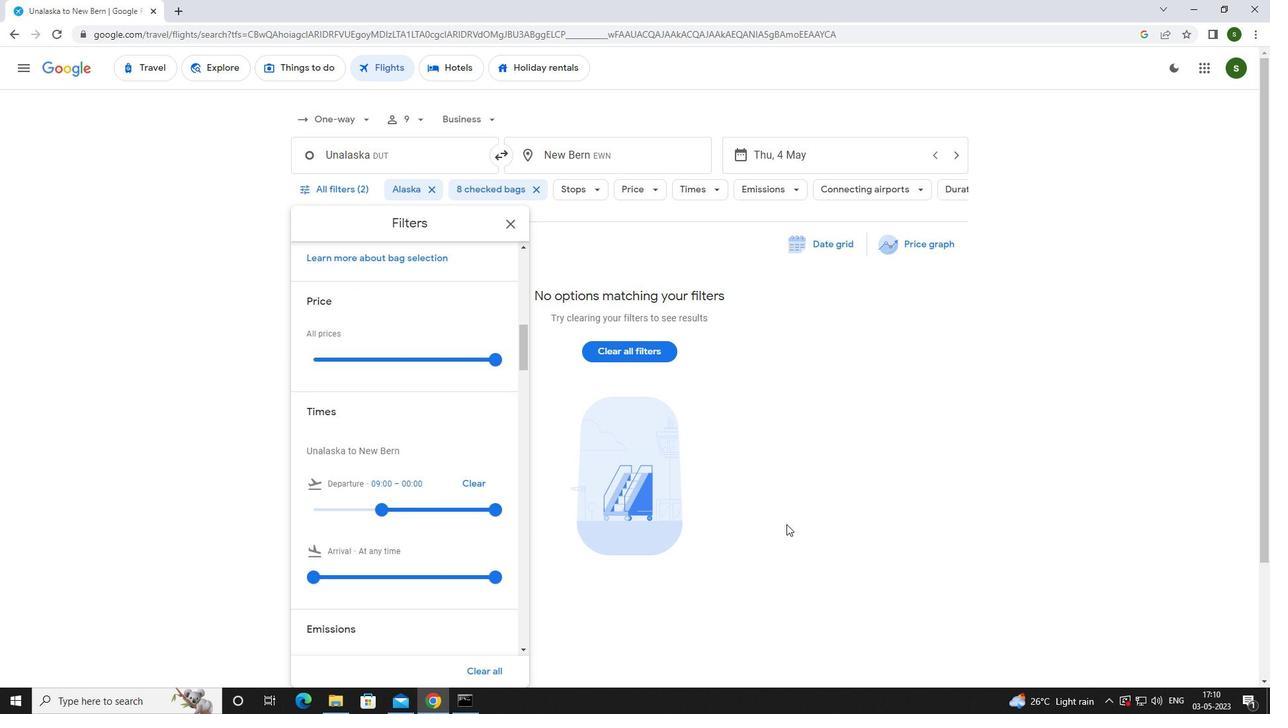 
